 Task: Search one way flight ticket for 4 adults, 2 children, 2 infants in seat and 1 infant on lap in premium economy from Brownsville: Brownsville/south Padre Island International Airport to Evansville: Evansville Regional Airport on 8-3-2023. Number of bags: 1 carry on bag. Price is upto 99000. Outbound departure time preference is 17:30.
Action: Mouse moved to (287, 114)
Screenshot: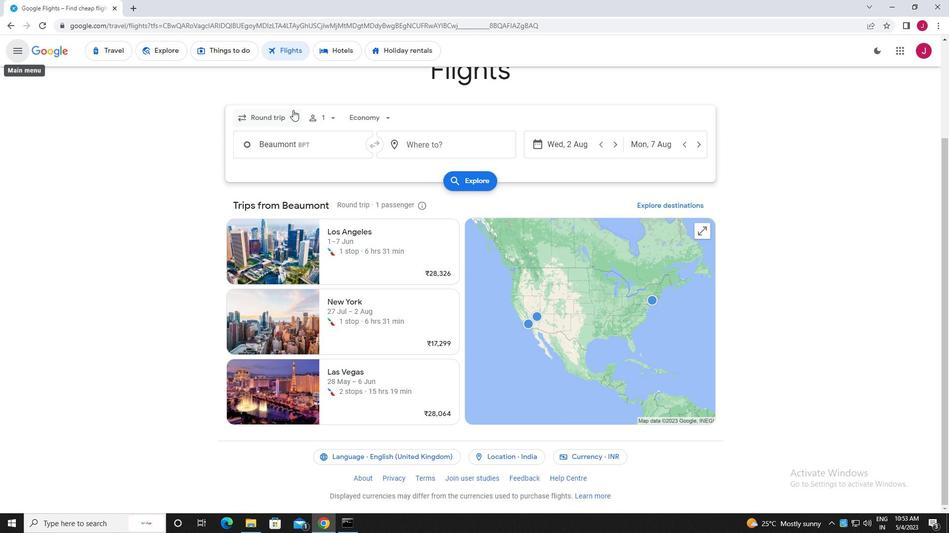
Action: Mouse pressed left at (287, 114)
Screenshot: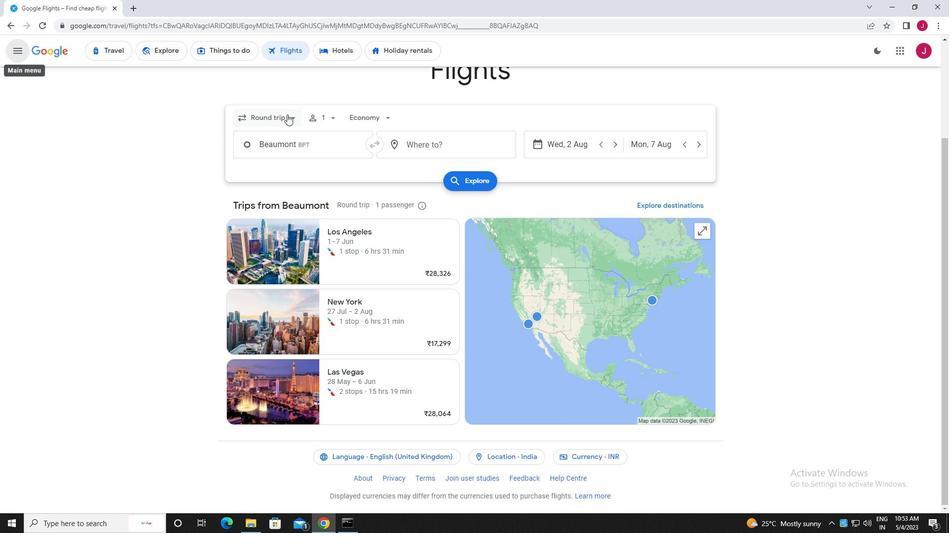 
Action: Mouse moved to (287, 162)
Screenshot: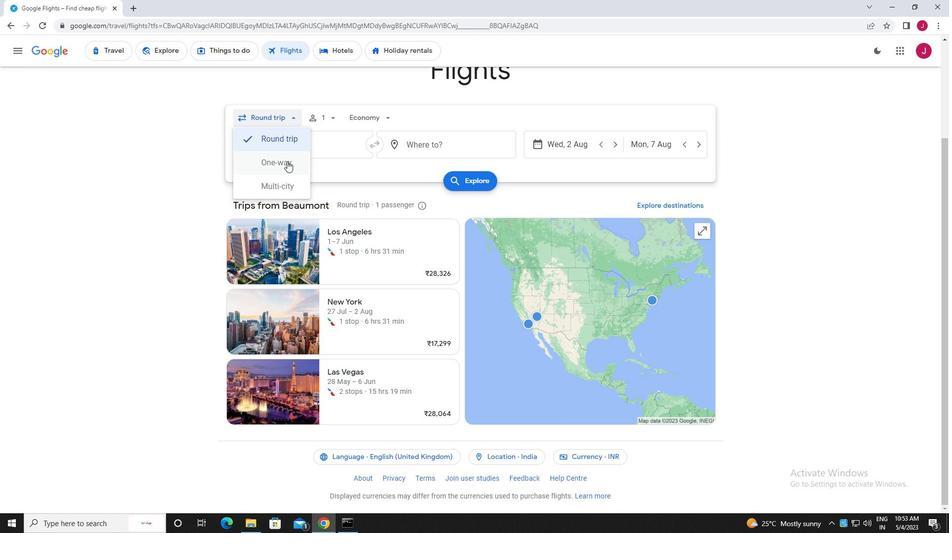 
Action: Mouse pressed left at (287, 162)
Screenshot: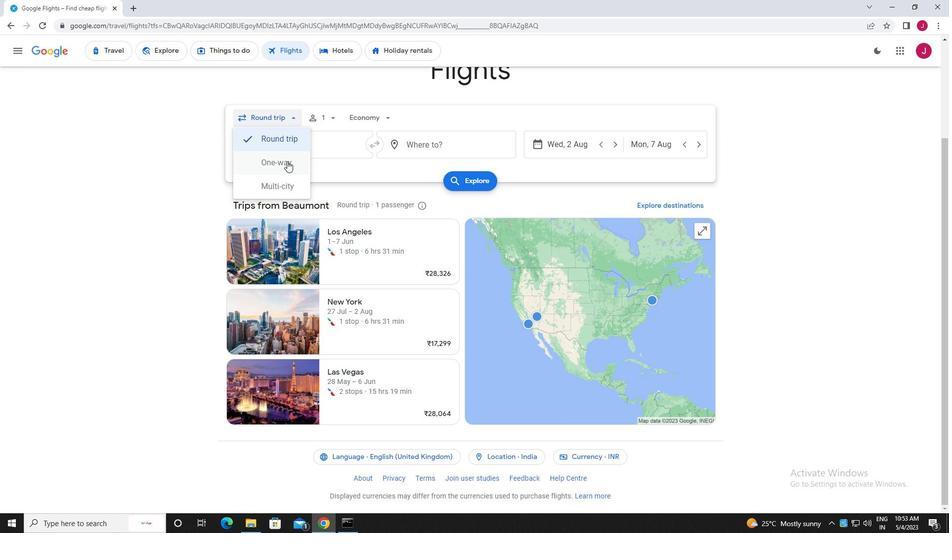 
Action: Mouse moved to (330, 118)
Screenshot: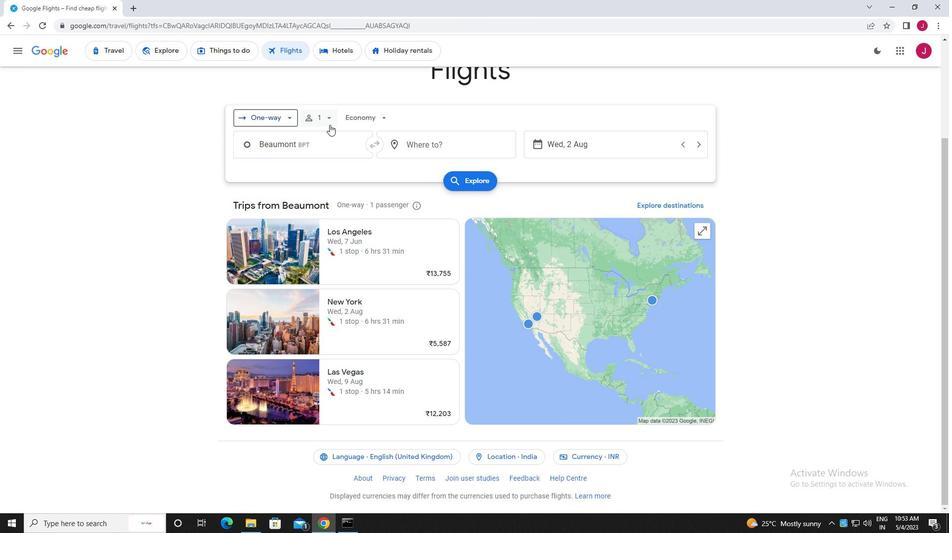 
Action: Mouse pressed left at (330, 118)
Screenshot: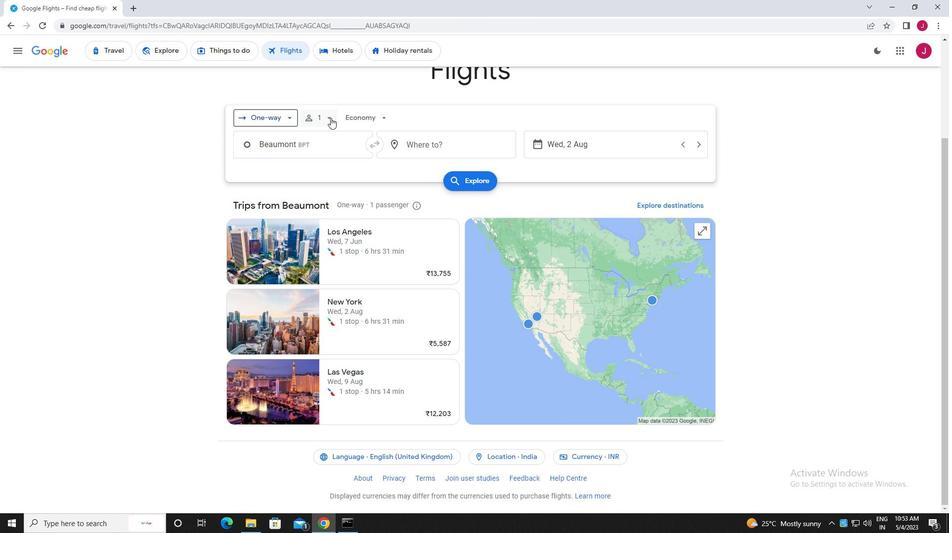 
Action: Mouse moved to (402, 144)
Screenshot: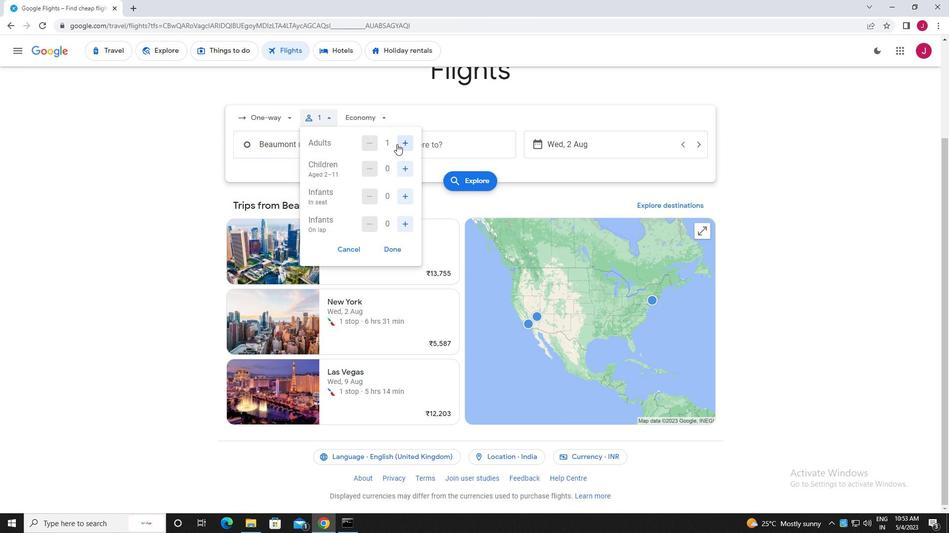 
Action: Mouse pressed left at (402, 144)
Screenshot: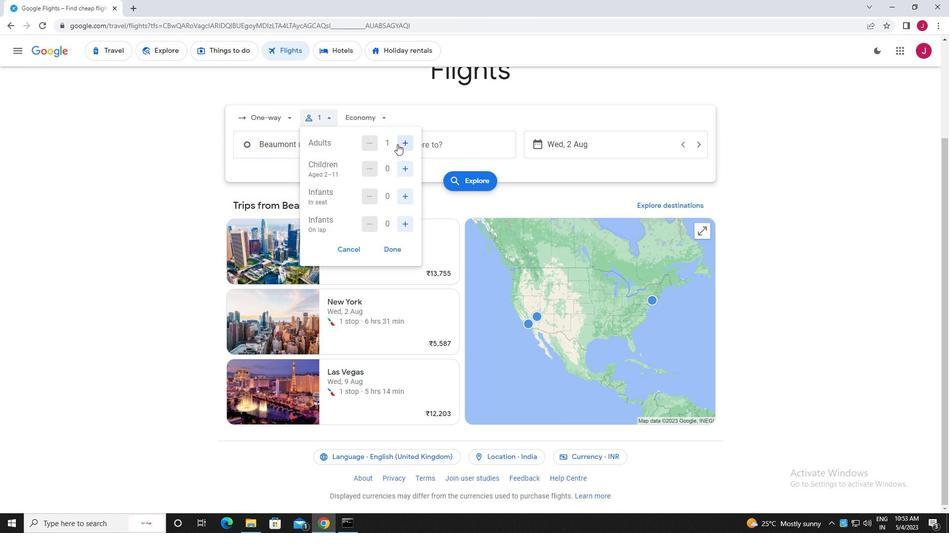 
Action: Mouse moved to (402, 144)
Screenshot: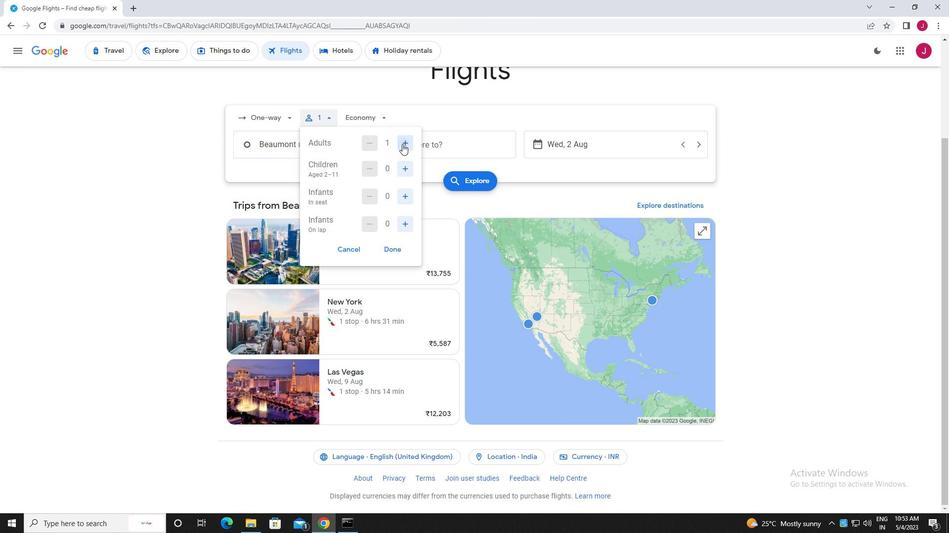 
Action: Mouse pressed left at (402, 144)
Screenshot: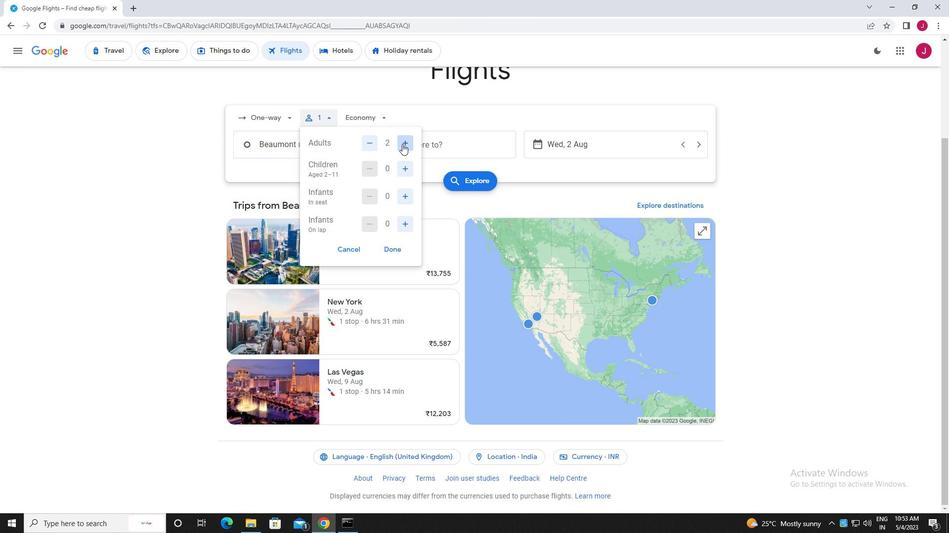 
Action: Mouse pressed left at (402, 144)
Screenshot: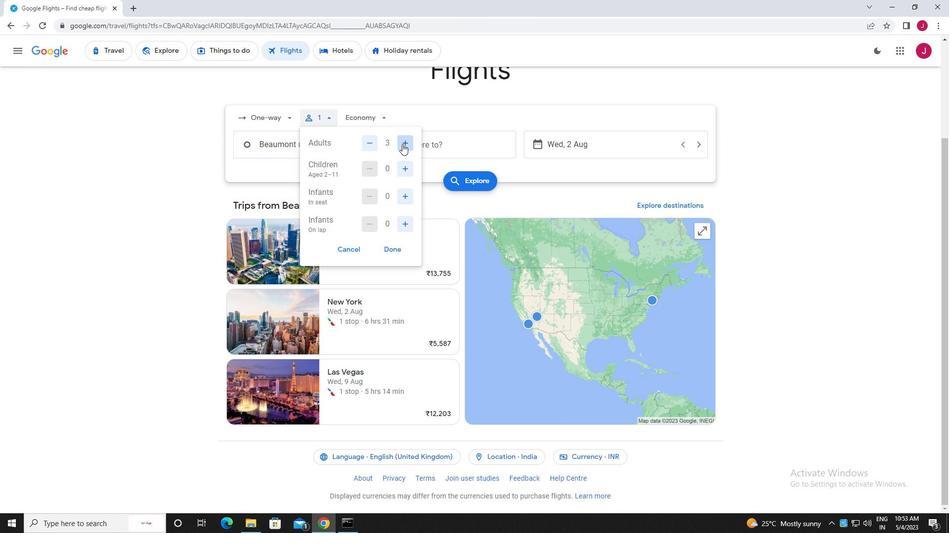 
Action: Mouse moved to (408, 171)
Screenshot: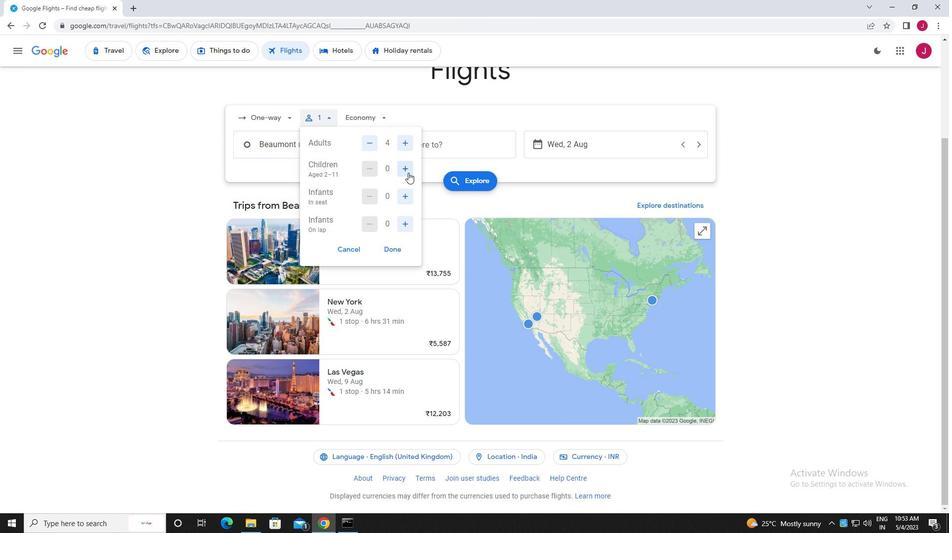 
Action: Mouse pressed left at (408, 171)
Screenshot: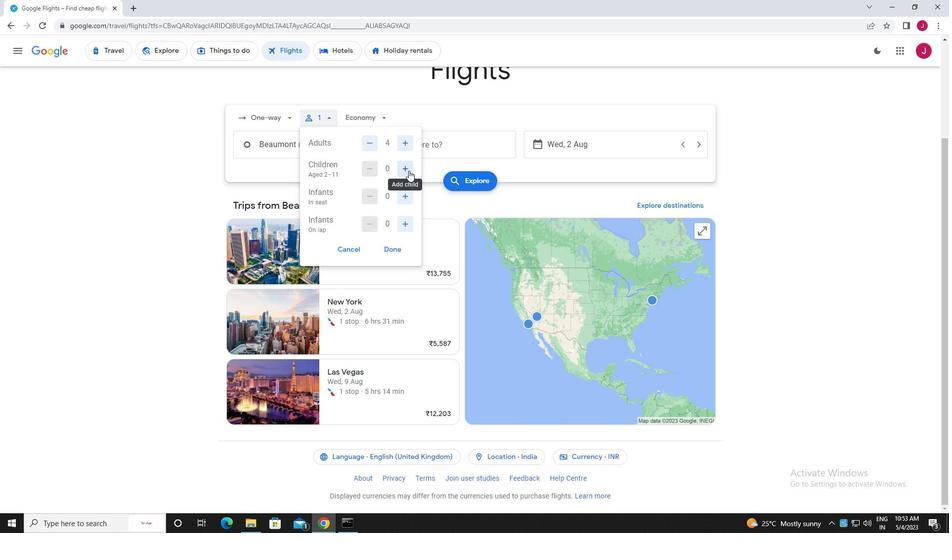 
Action: Mouse pressed left at (408, 171)
Screenshot: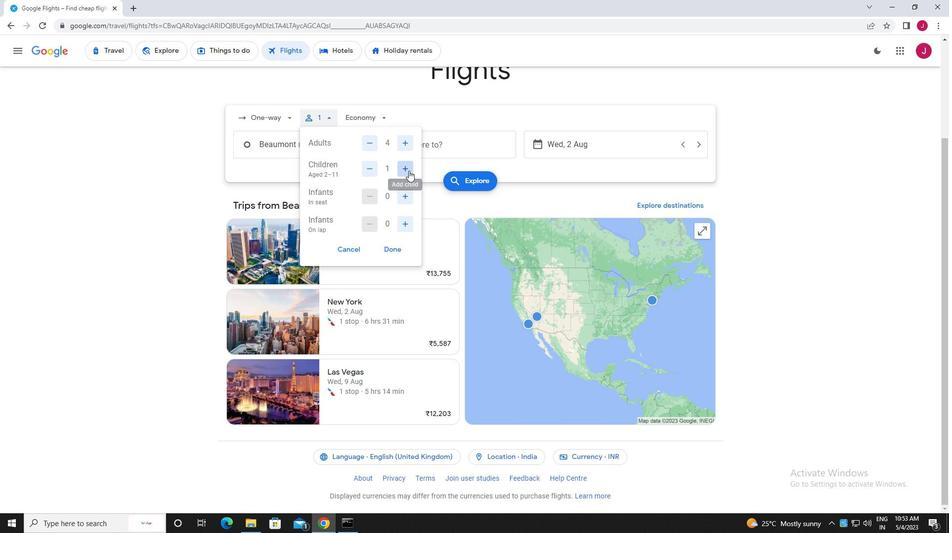 
Action: Mouse moved to (406, 197)
Screenshot: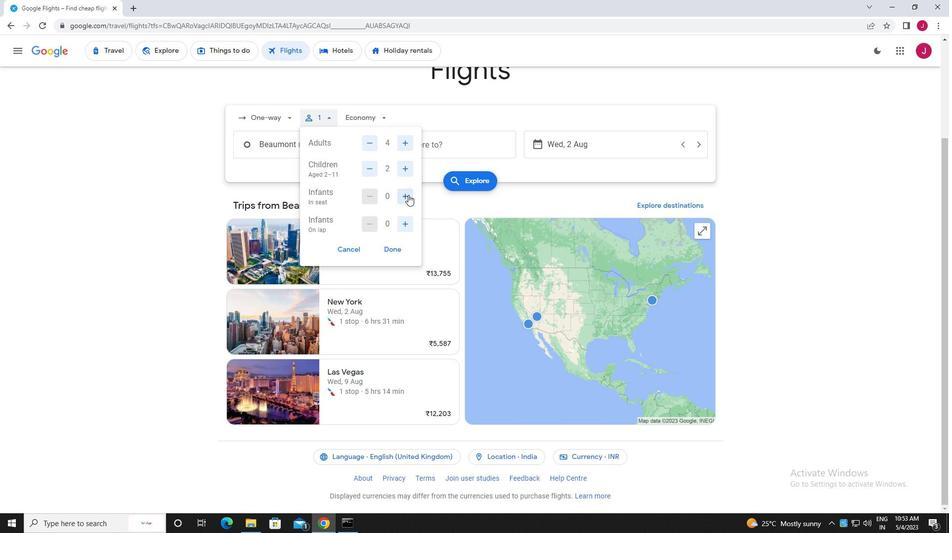 
Action: Mouse pressed left at (406, 197)
Screenshot: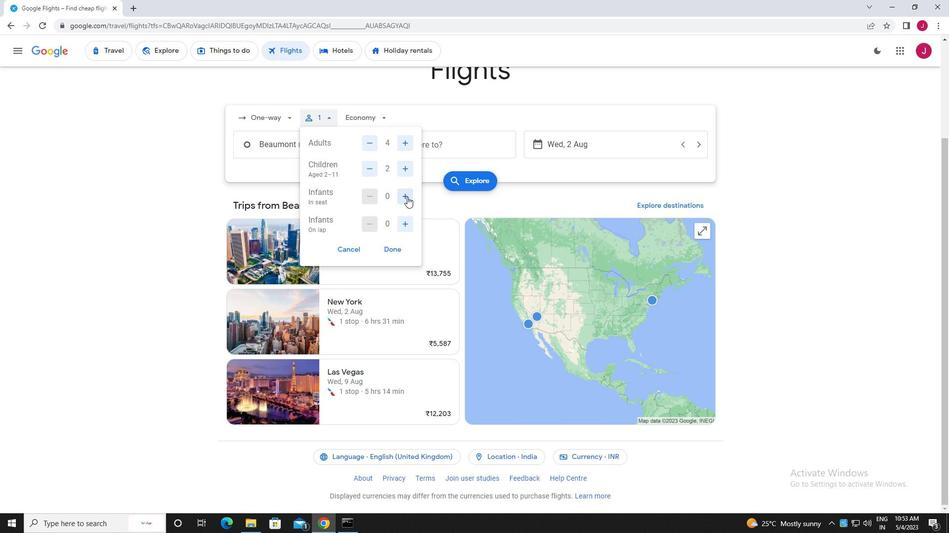 
Action: Mouse pressed left at (406, 197)
Screenshot: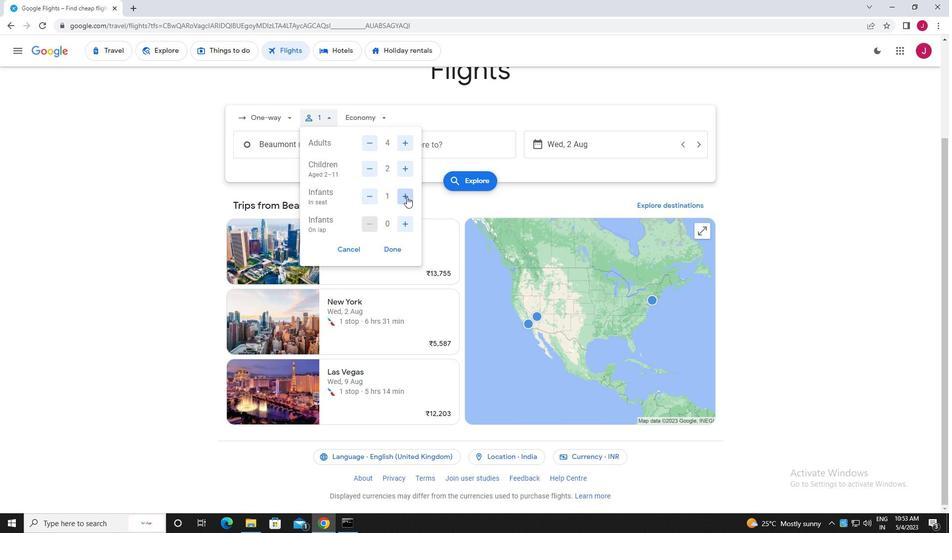 
Action: Mouse moved to (405, 226)
Screenshot: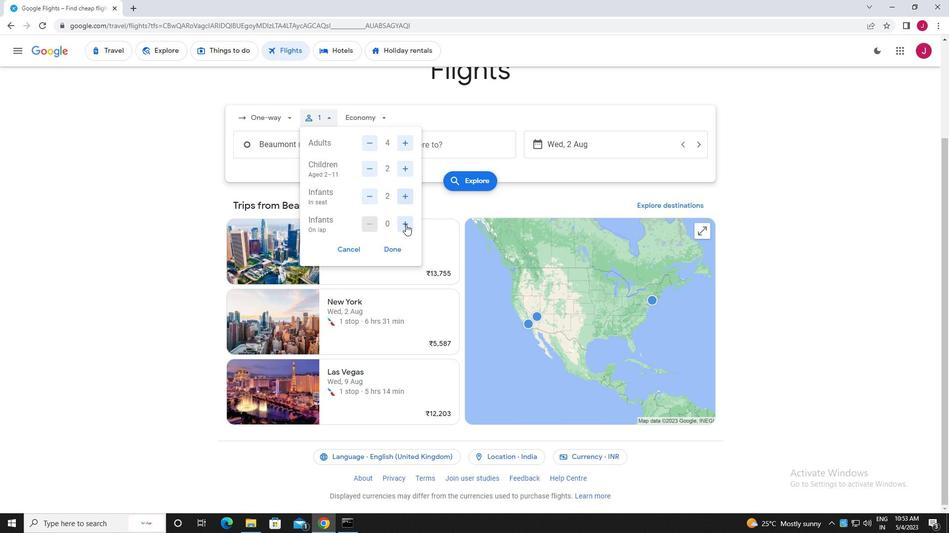 
Action: Mouse pressed left at (405, 226)
Screenshot: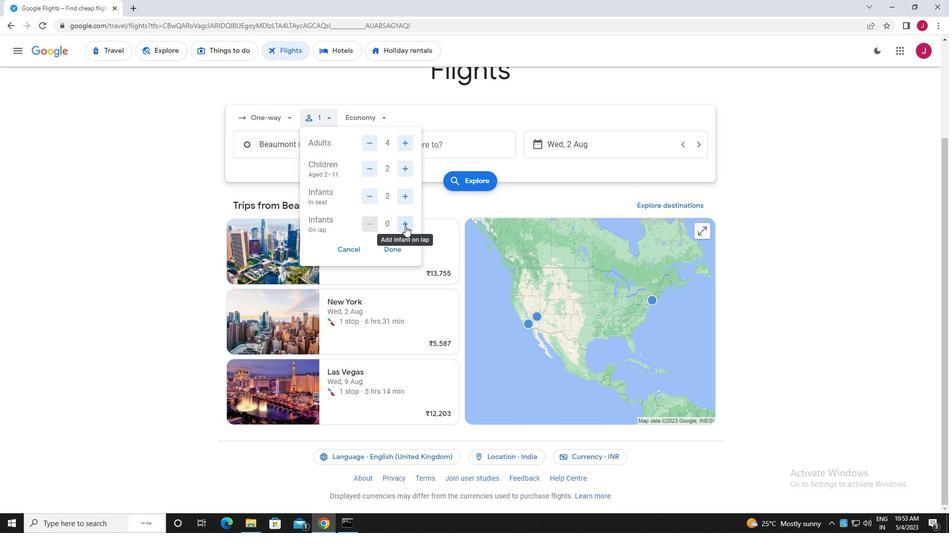
Action: Mouse moved to (391, 248)
Screenshot: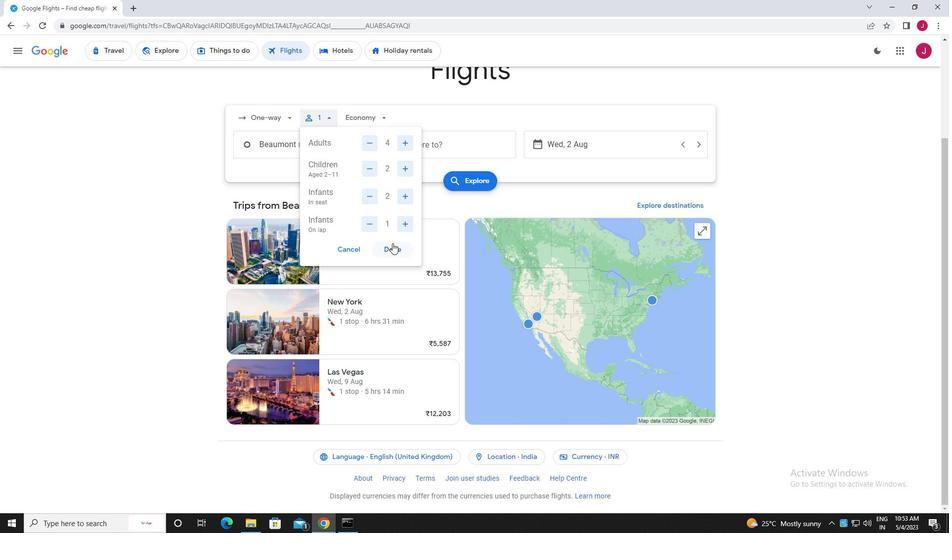 
Action: Mouse pressed left at (391, 248)
Screenshot: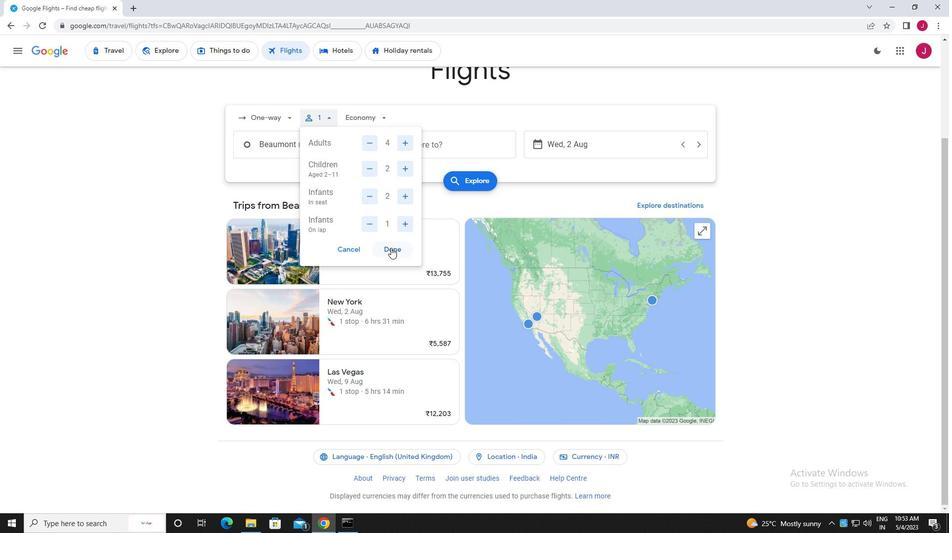 
Action: Mouse moved to (375, 118)
Screenshot: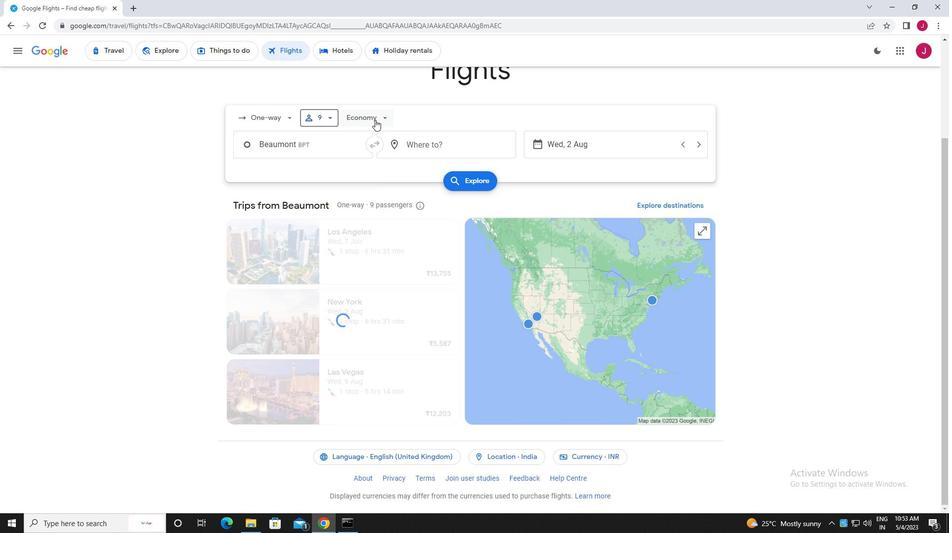 
Action: Mouse pressed left at (375, 118)
Screenshot: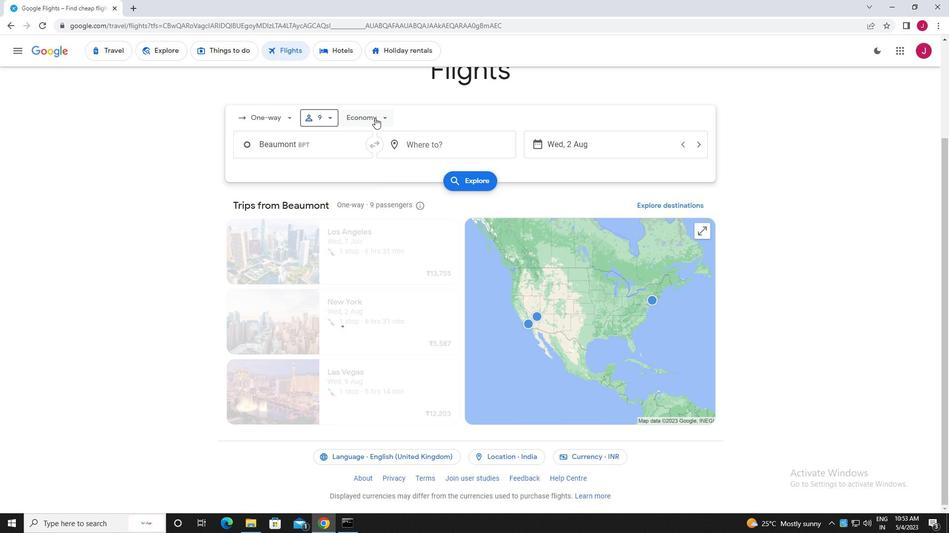 
Action: Mouse moved to (389, 161)
Screenshot: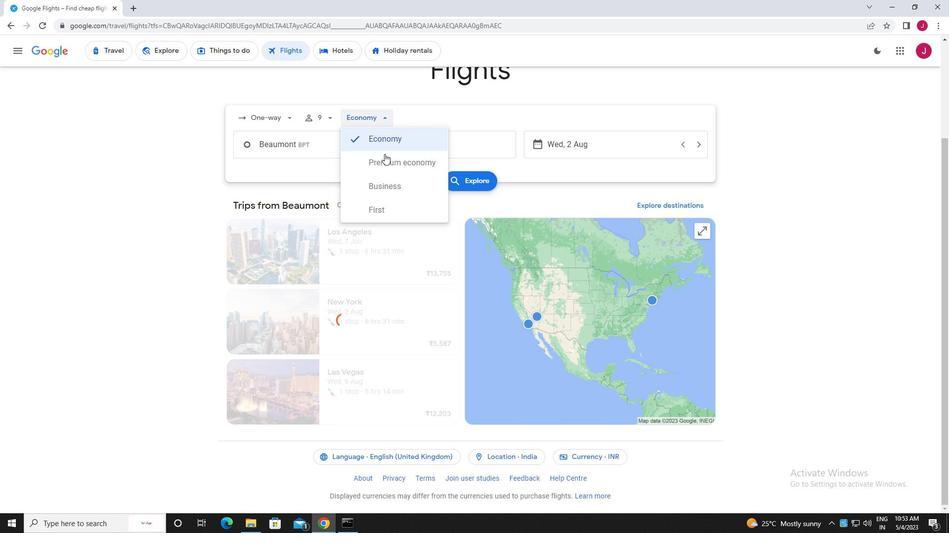 
Action: Mouse pressed left at (389, 161)
Screenshot: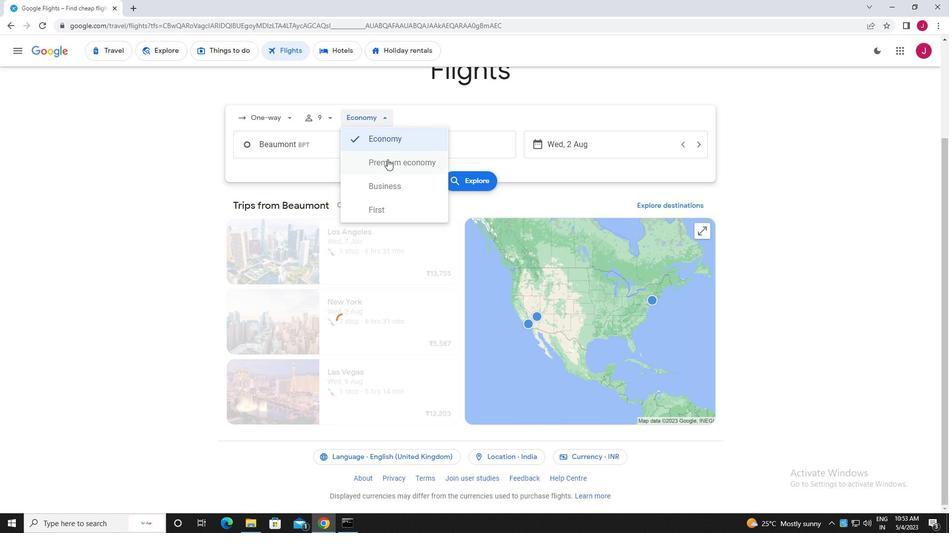 
Action: Mouse moved to (329, 138)
Screenshot: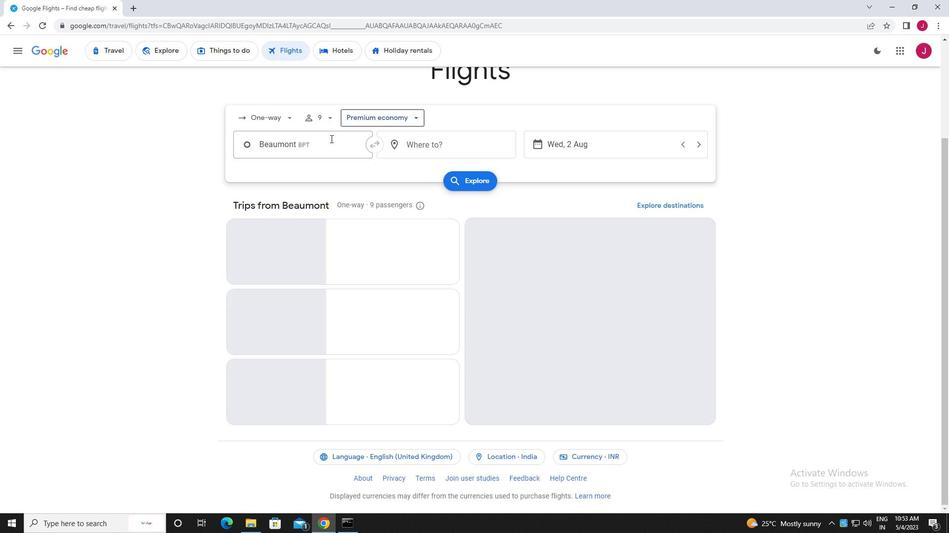 
Action: Mouse pressed left at (329, 138)
Screenshot: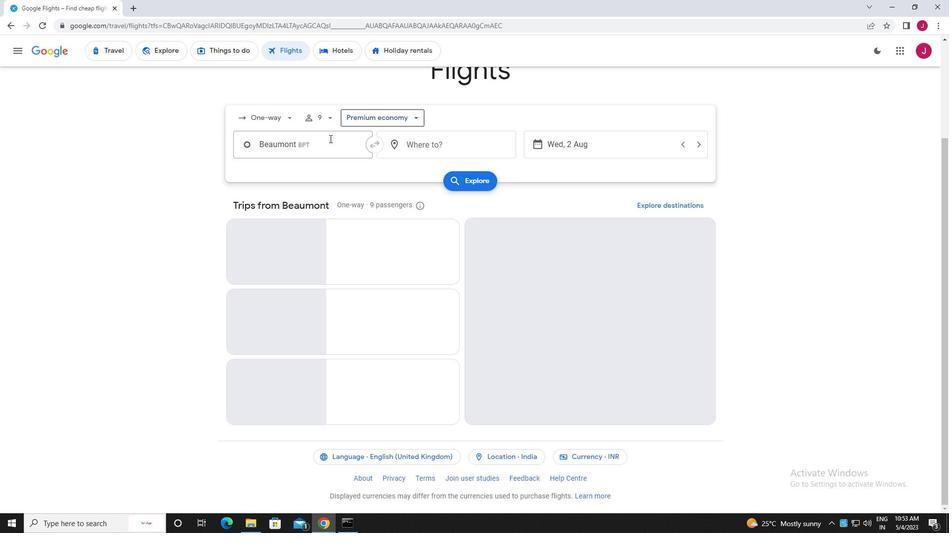 
Action: Mouse moved to (329, 135)
Screenshot: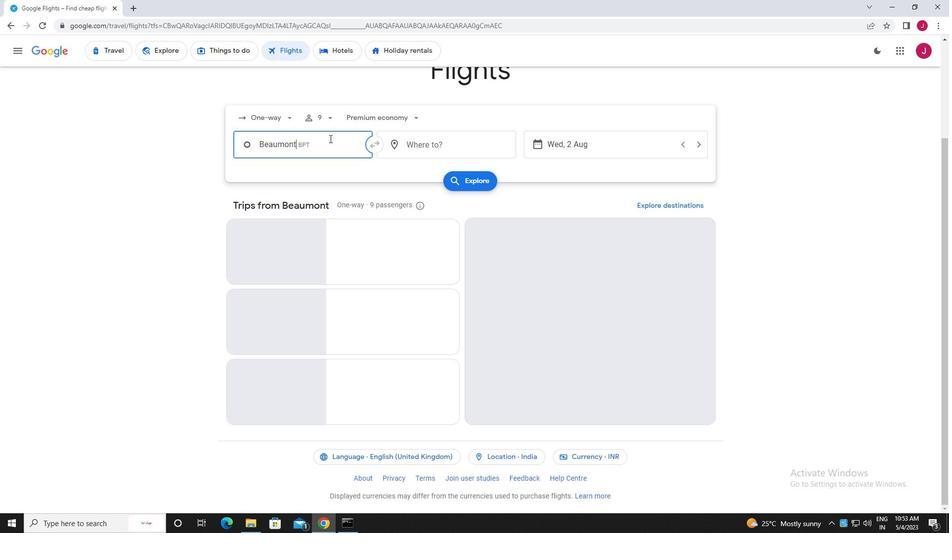 
Action: Key pressed brownsville
Screenshot: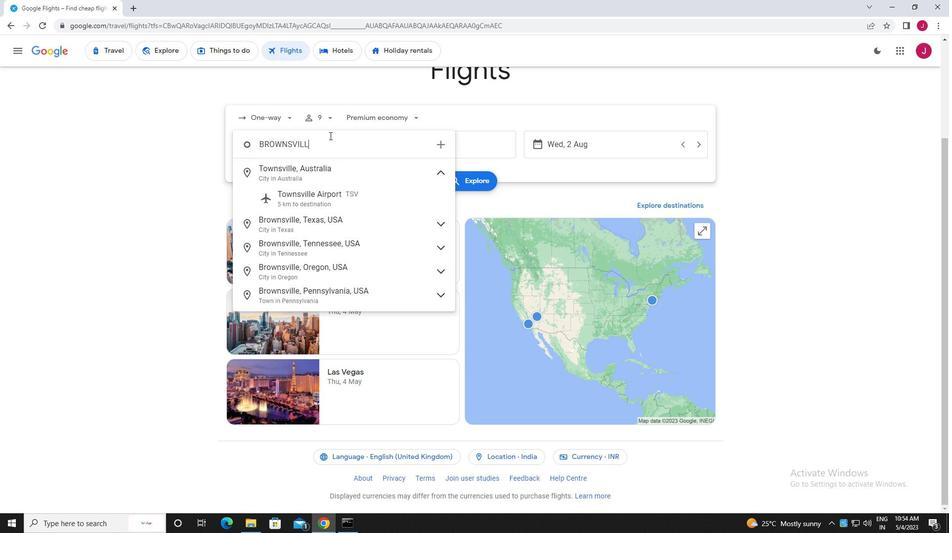 
Action: Mouse moved to (329, 135)
Screenshot: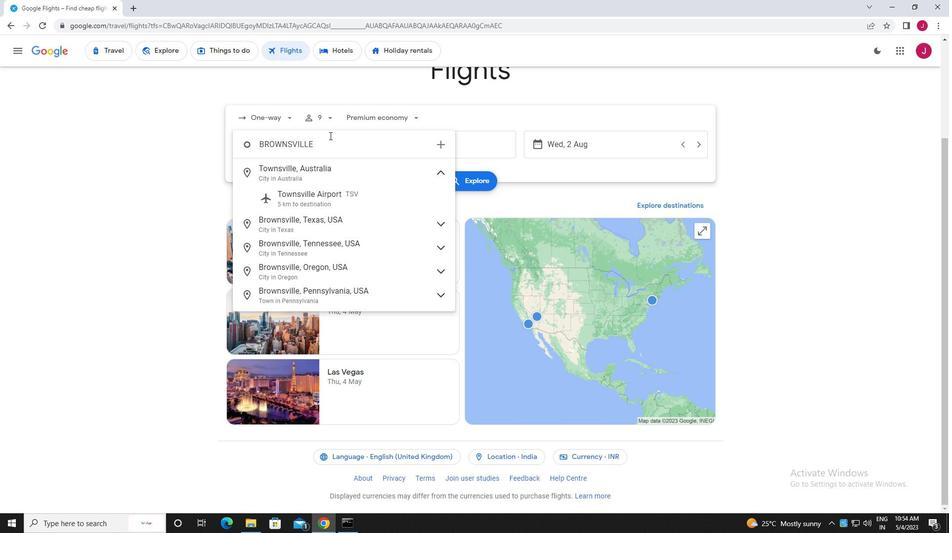 
Action: Key pressed <Key.space>sout
Screenshot: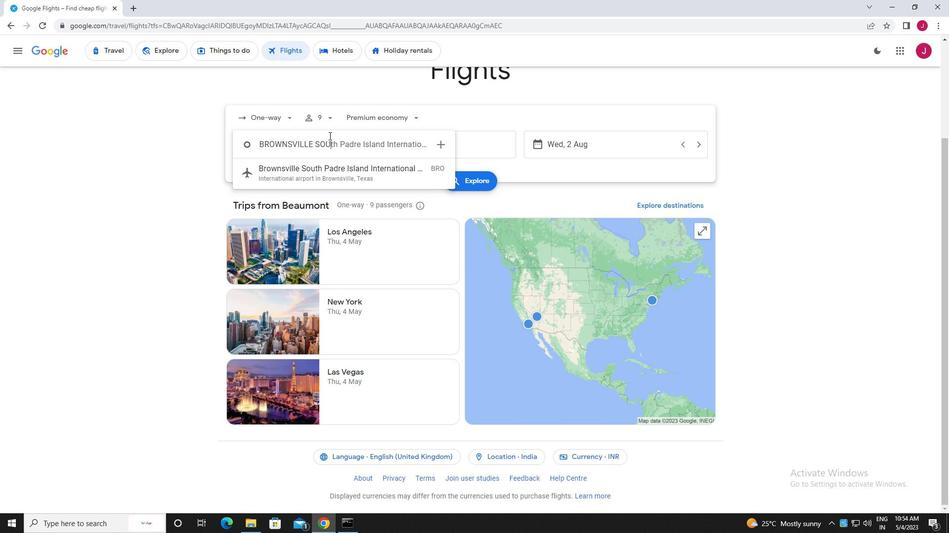 
Action: Mouse moved to (357, 168)
Screenshot: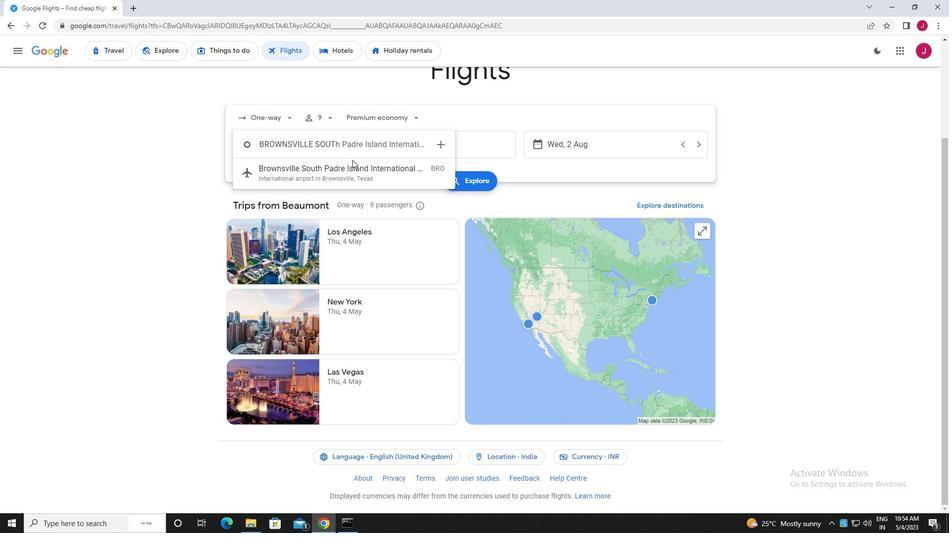
Action: Mouse pressed left at (357, 168)
Screenshot: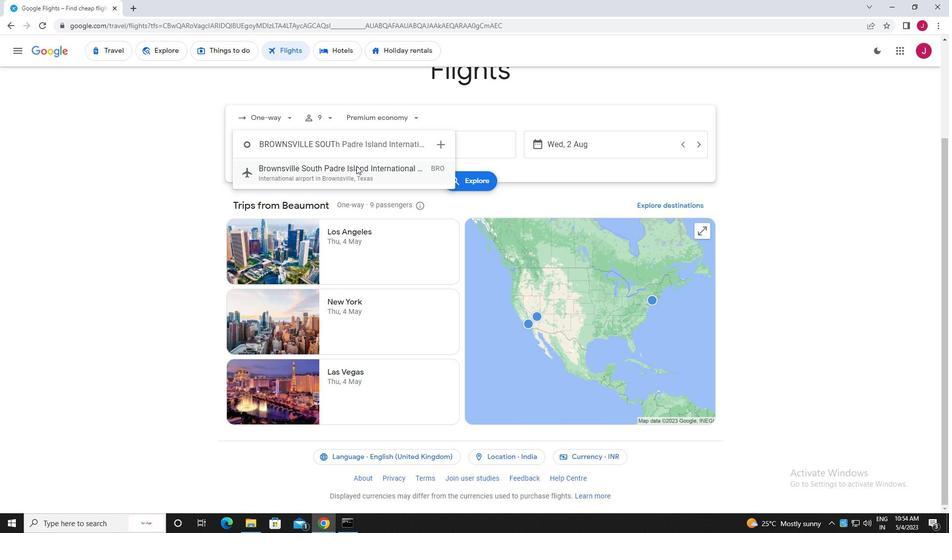 
Action: Mouse moved to (454, 145)
Screenshot: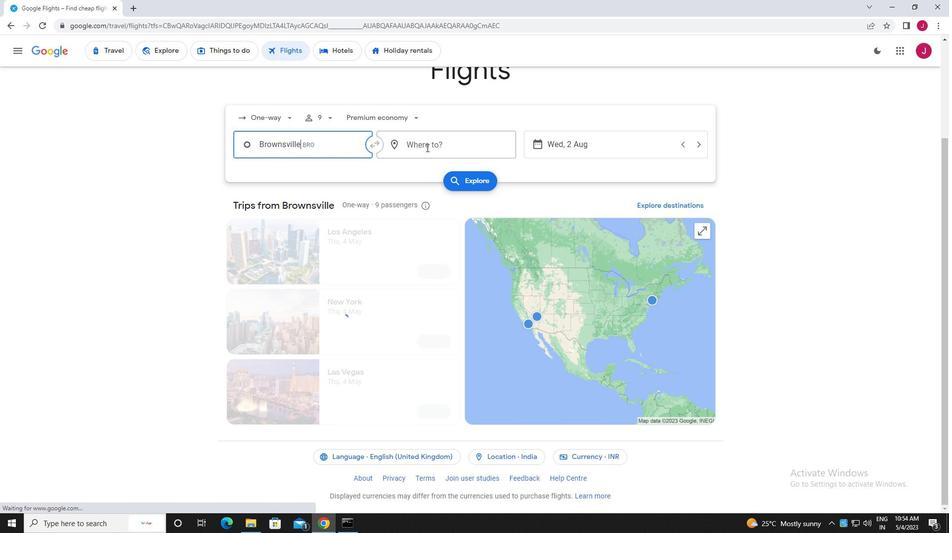 
Action: Mouse pressed left at (454, 145)
Screenshot: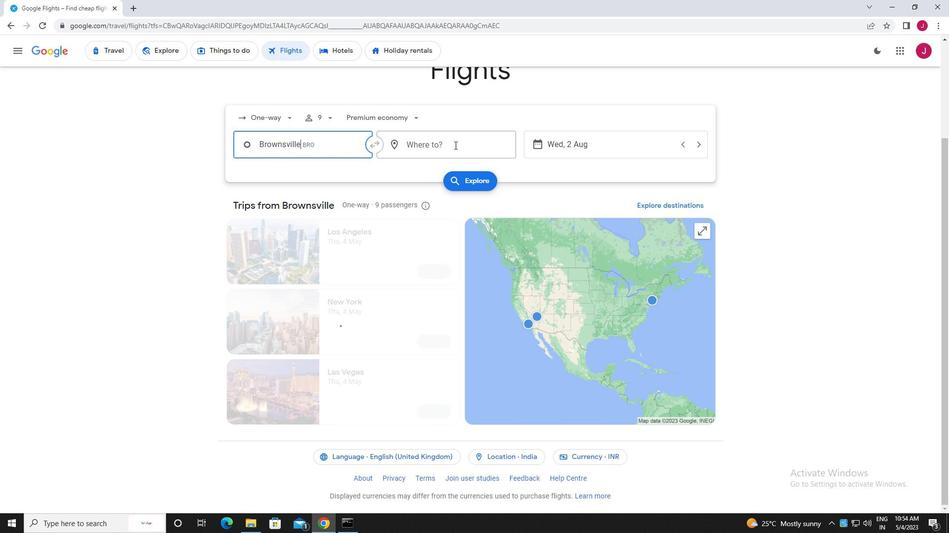 
Action: Mouse moved to (451, 146)
Screenshot: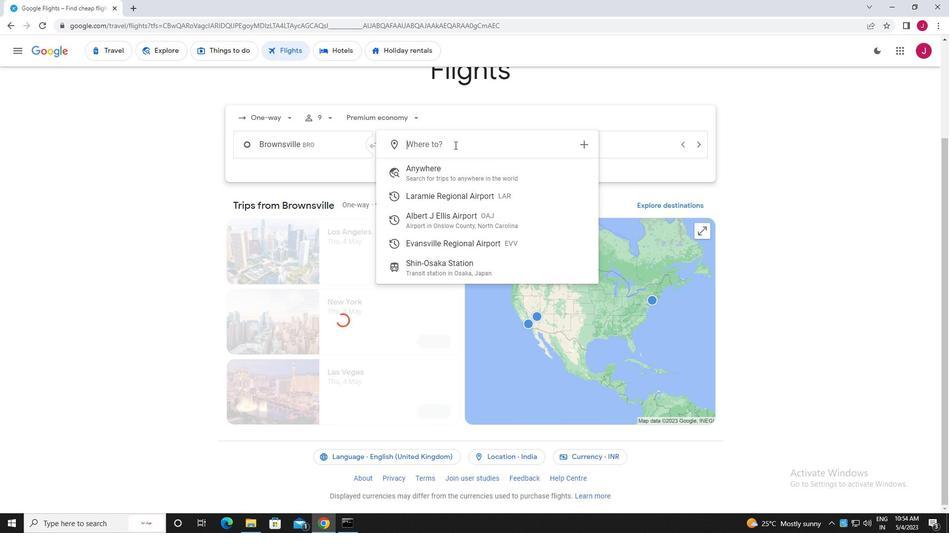 
Action: Key pressed evans
Screenshot: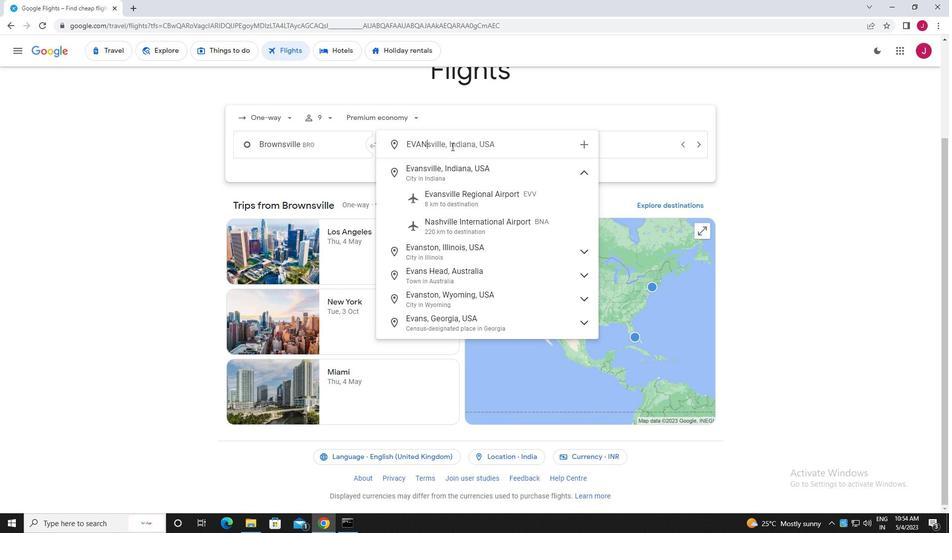 
Action: Mouse moved to (474, 194)
Screenshot: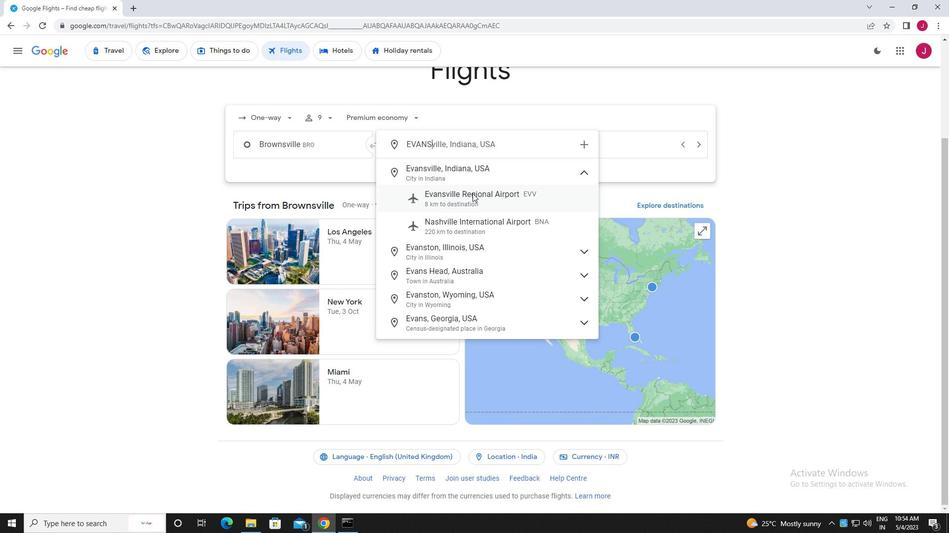 
Action: Mouse pressed left at (474, 194)
Screenshot: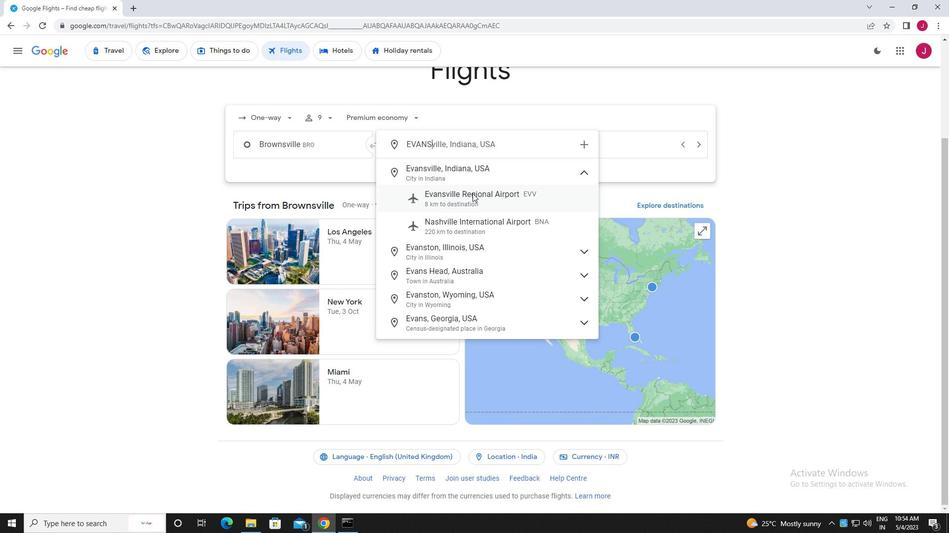 
Action: Mouse moved to (589, 145)
Screenshot: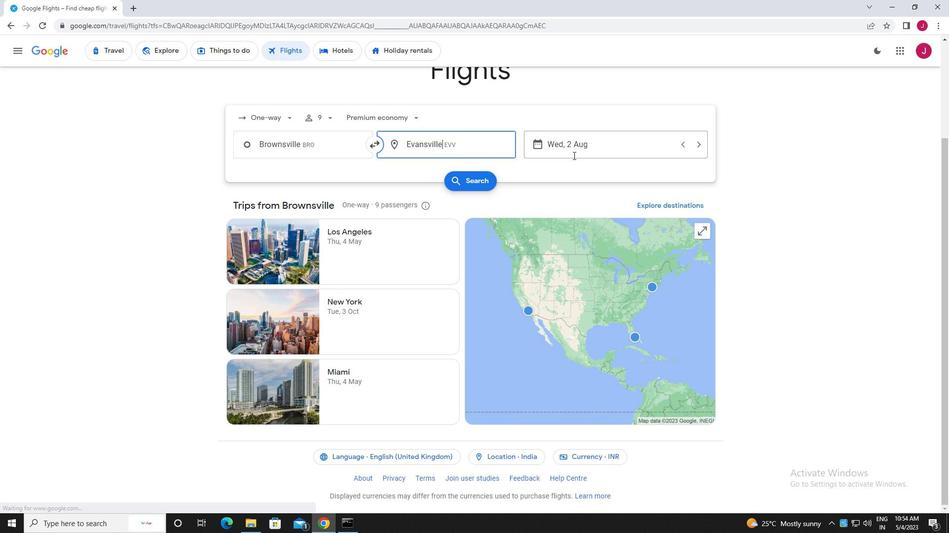 
Action: Mouse pressed left at (589, 145)
Screenshot: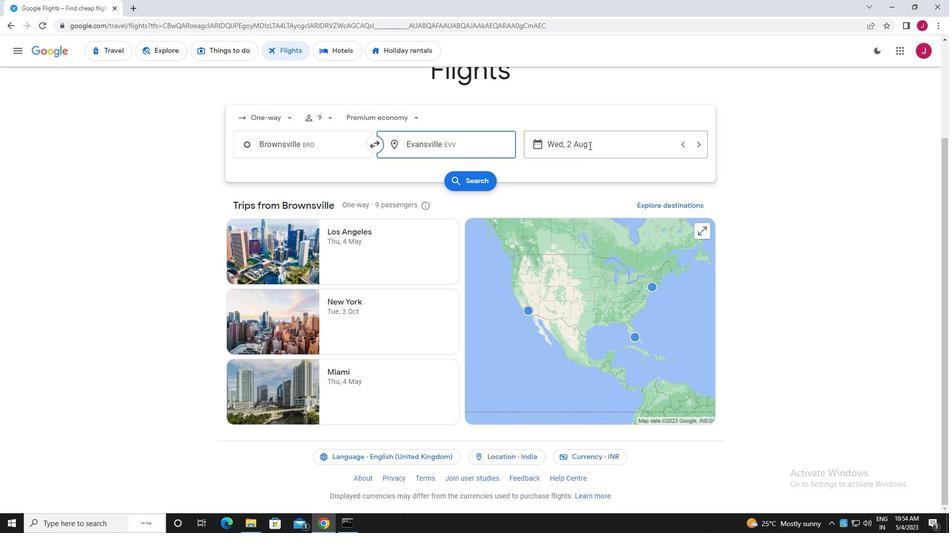
Action: Mouse moved to (449, 221)
Screenshot: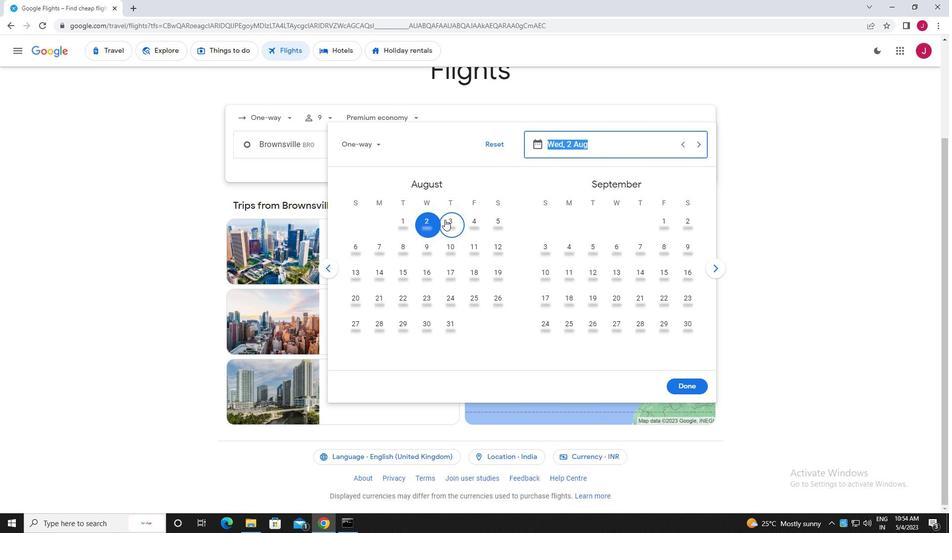 
Action: Mouse pressed left at (449, 221)
Screenshot: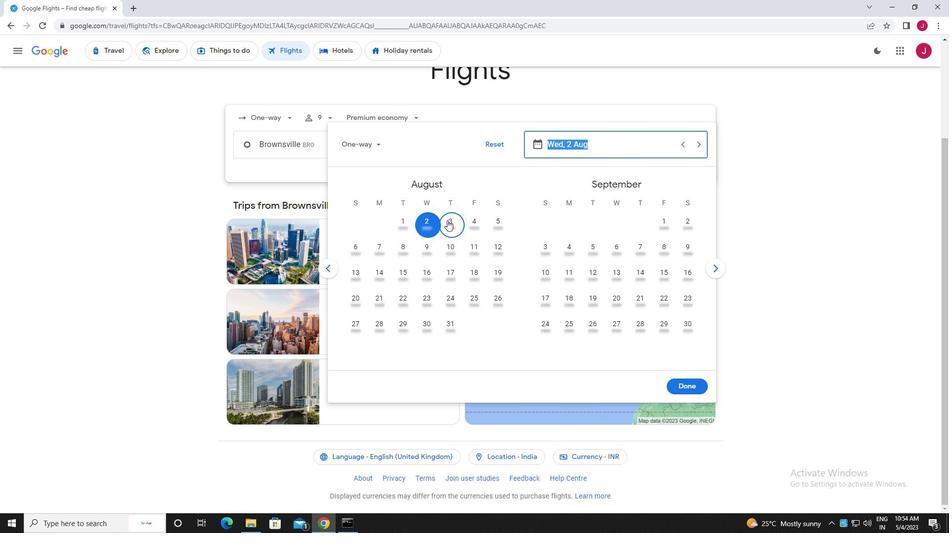 
Action: Mouse moved to (683, 385)
Screenshot: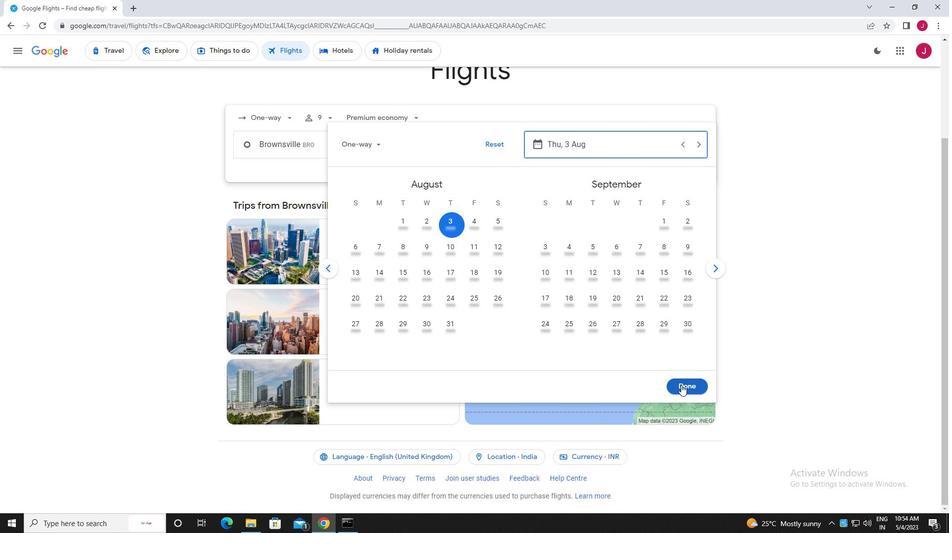 
Action: Mouse pressed left at (683, 385)
Screenshot: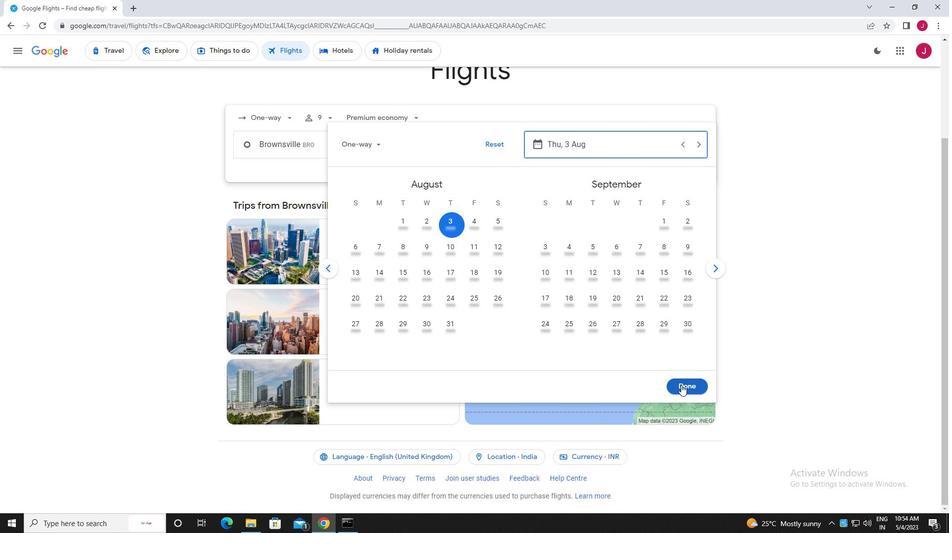 
Action: Mouse moved to (482, 182)
Screenshot: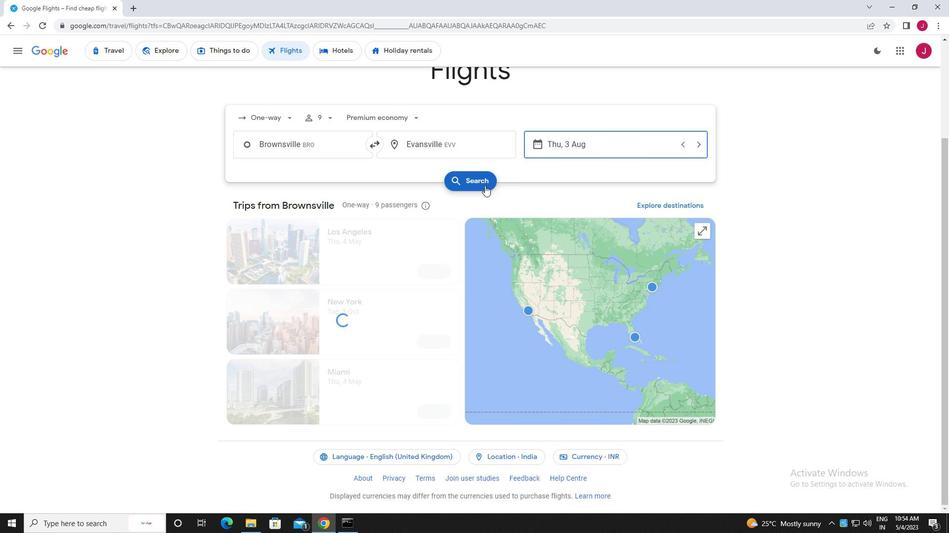 
Action: Mouse pressed left at (482, 182)
Screenshot: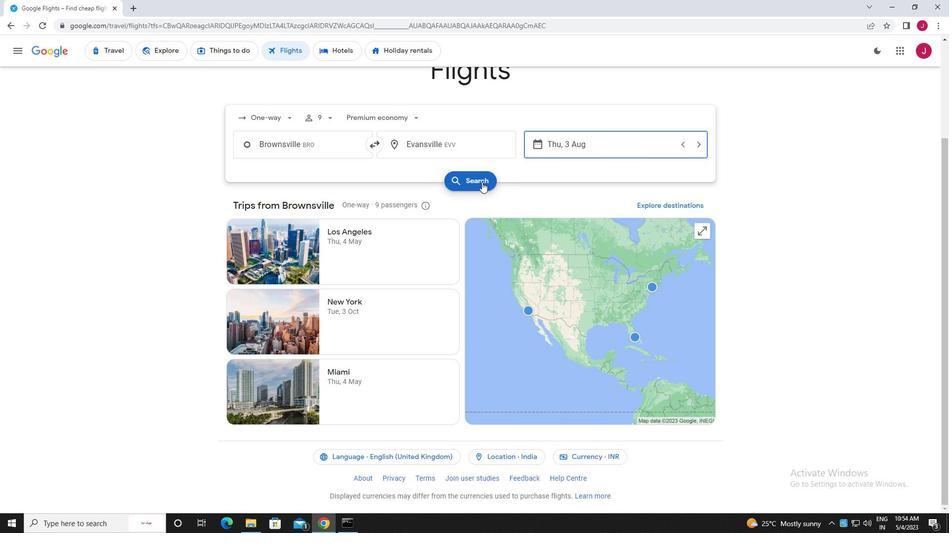 
Action: Mouse moved to (256, 142)
Screenshot: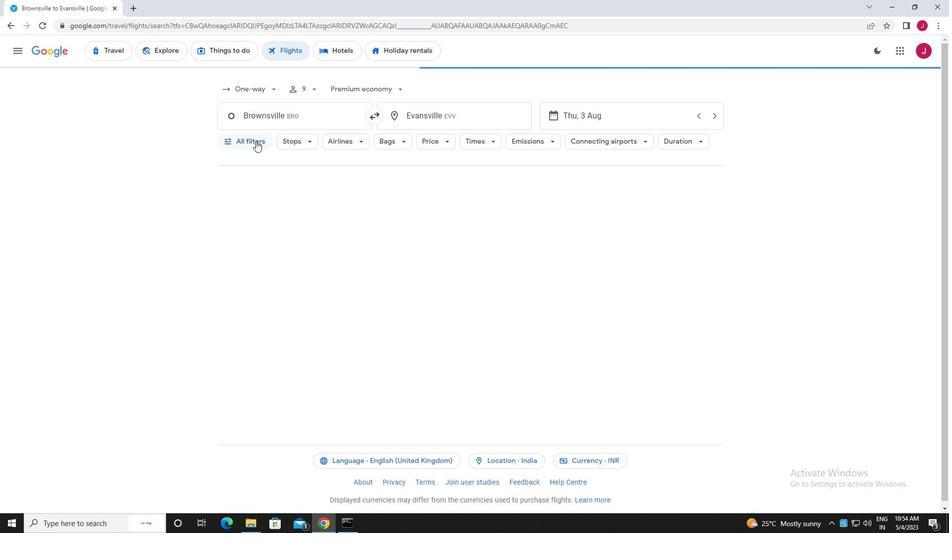
Action: Mouse pressed left at (256, 142)
Screenshot: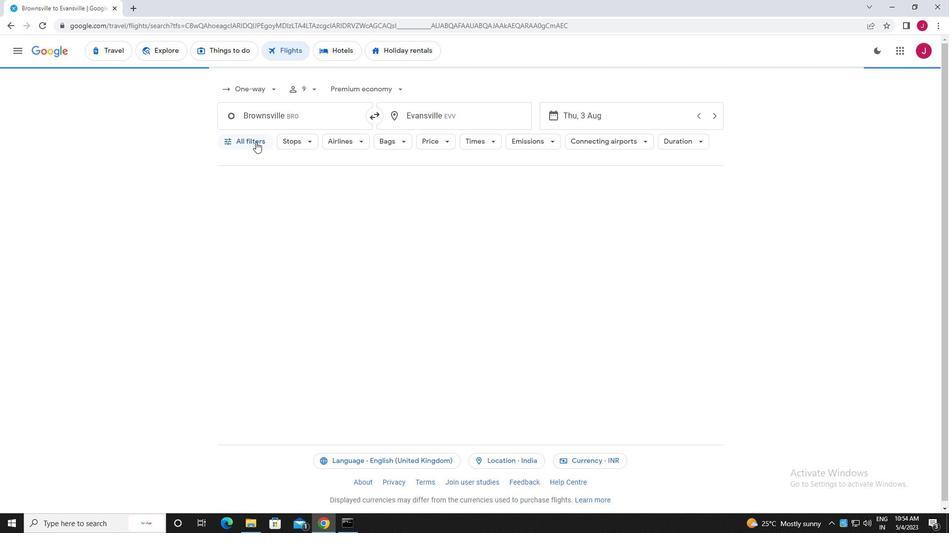 
Action: Mouse moved to (300, 209)
Screenshot: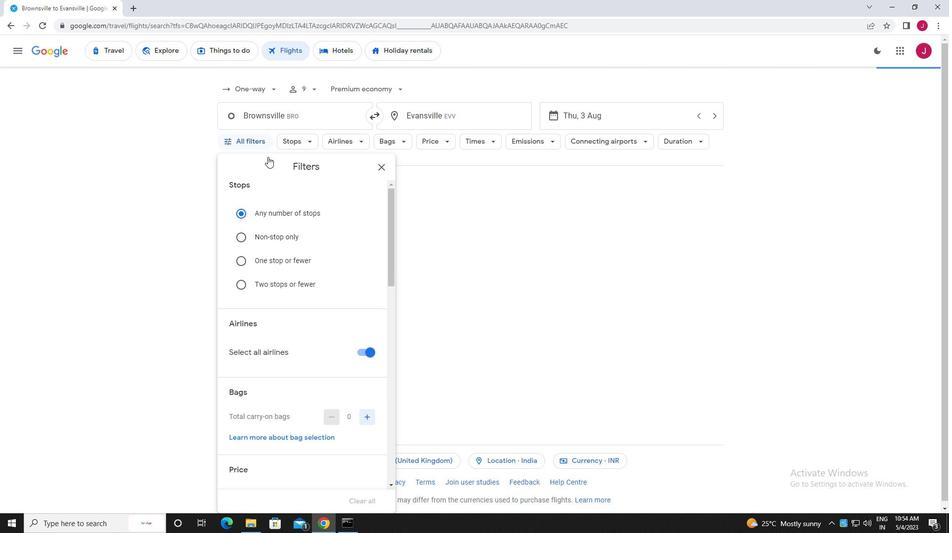 
Action: Mouse scrolled (300, 208) with delta (0, 0)
Screenshot: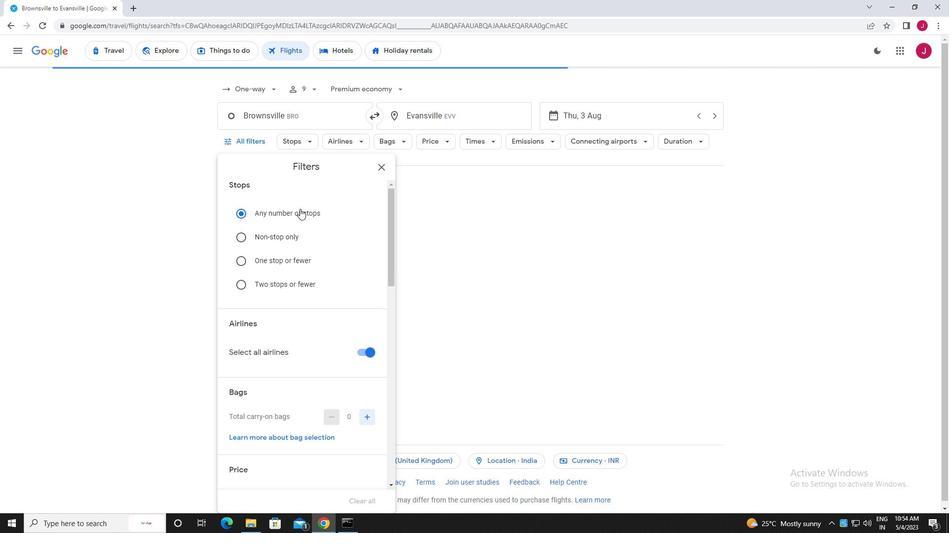 
Action: Mouse scrolled (300, 208) with delta (0, 0)
Screenshot: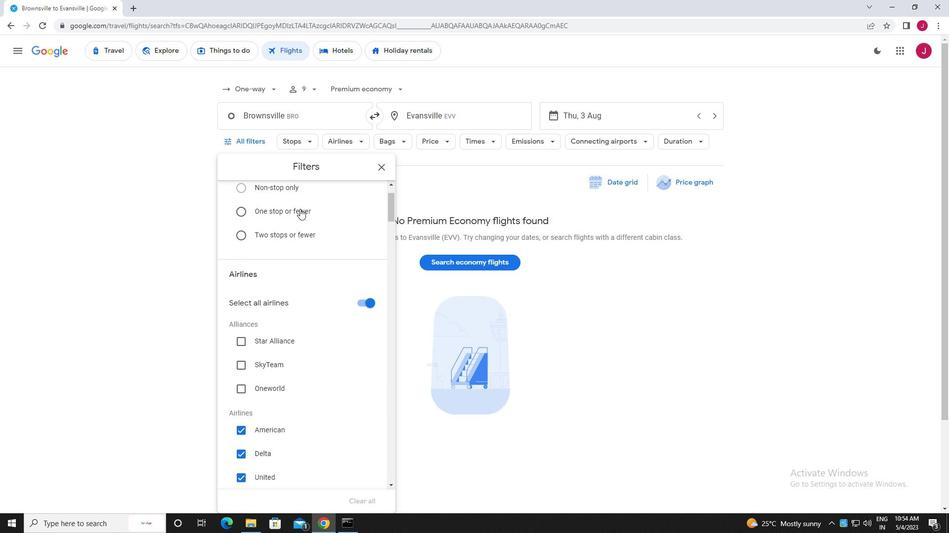 
Action: Mouse moved to (358, 250)
Screenshot: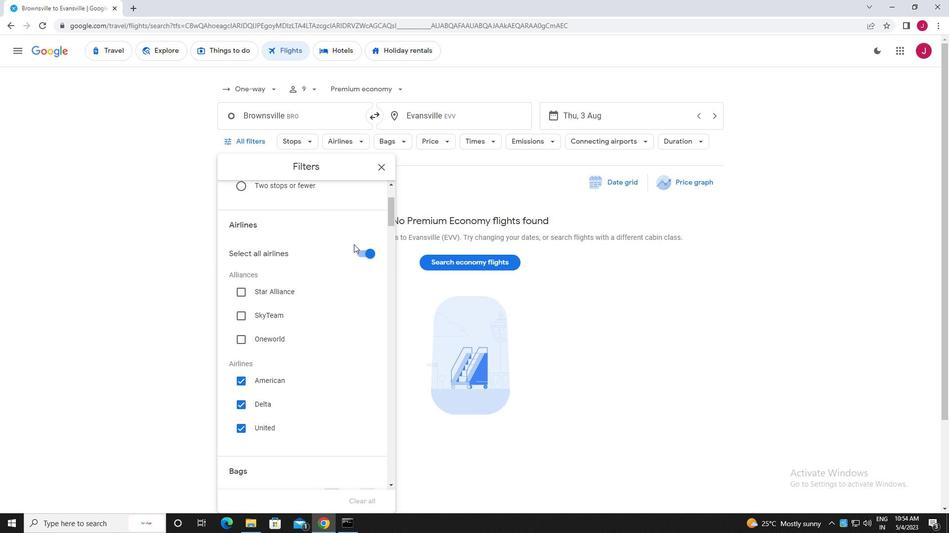 
Action: Mouse pressed left at (358, 250)
Screenshot: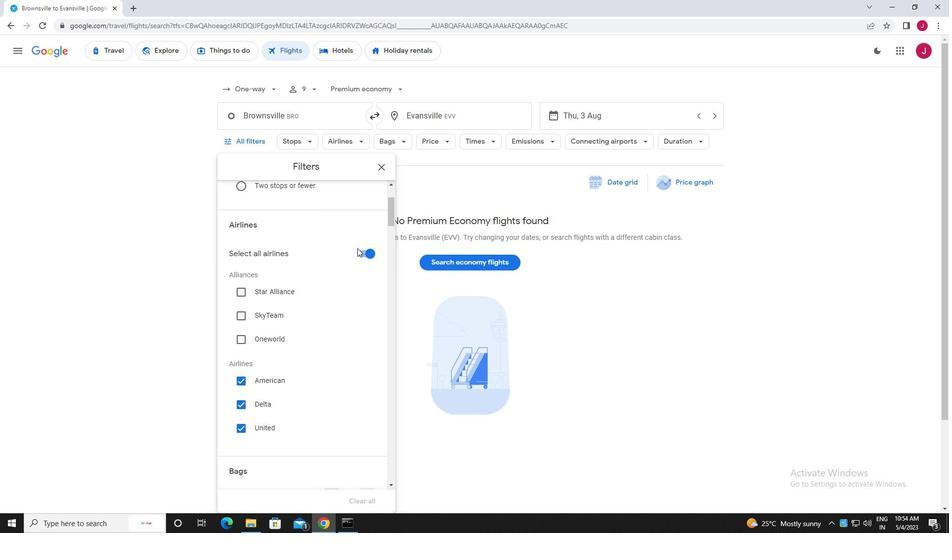 
Action: Mouse moved to (314, 236)
Screenshot: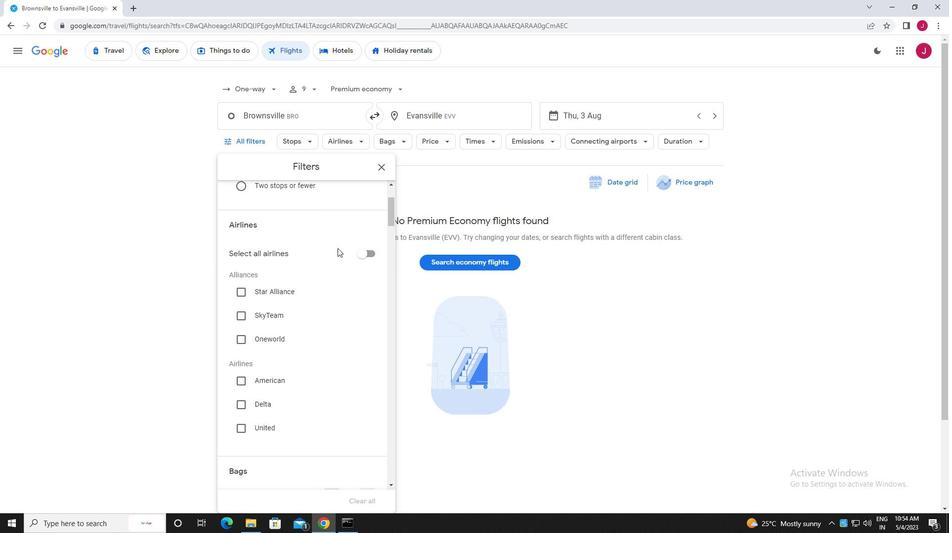 
Action: Mouse scrolled (314, 235) with delta (0, 0)
Screenshot: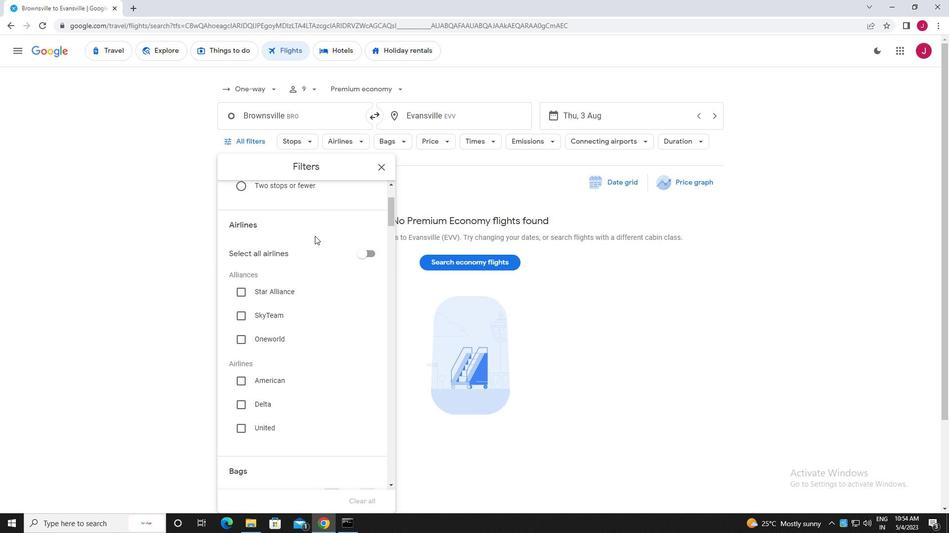 
Action: Mouse moved to (310, 229)
Screenshot: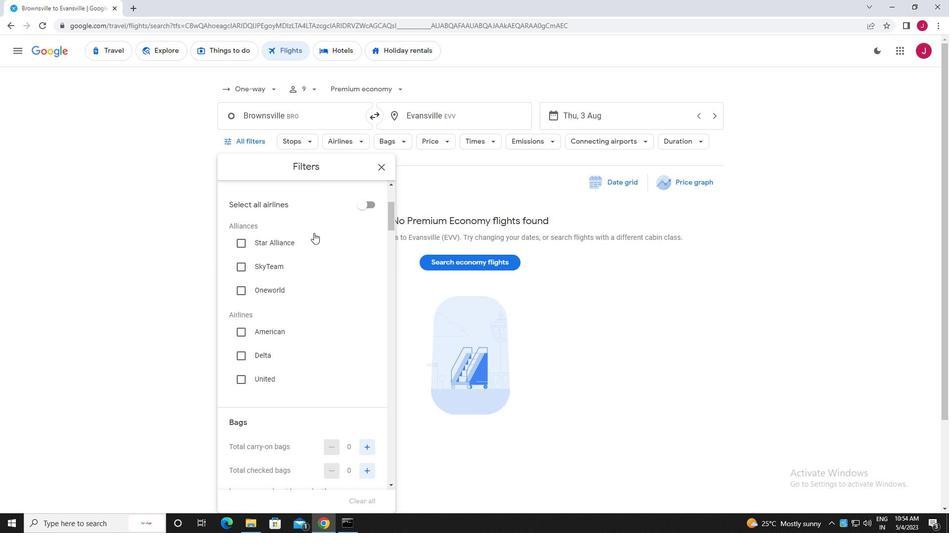 
Action: Mouse scrolled (310, 228) with delta (0, 0)
Screenshot: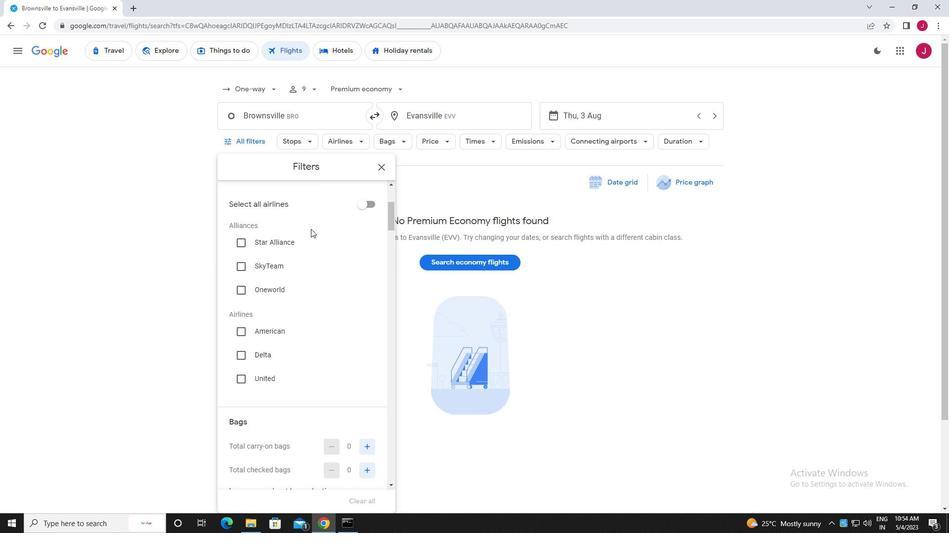 
Action: Mouse scrolled (310, 228) with delta (0, 0)
Screenshot: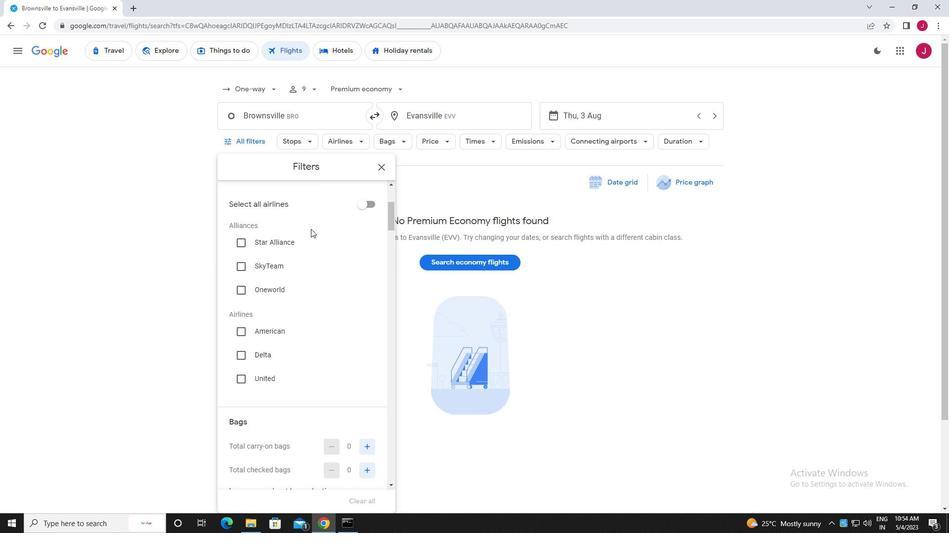 
Action: Mouse scrolled (310, 228) with delta (0, 0)
Screenshot: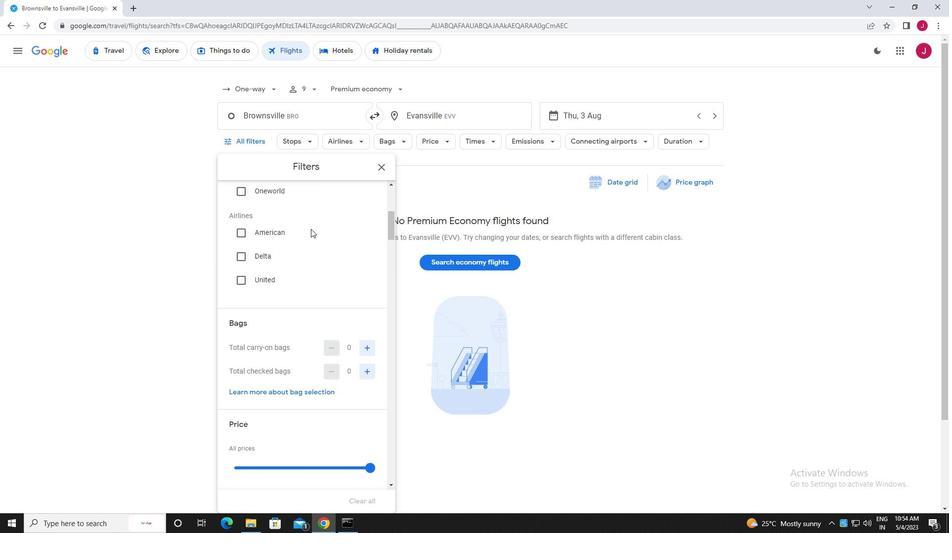
Action: Mouse scrolled (310, 228) with delta (0, 0)
Screenshot: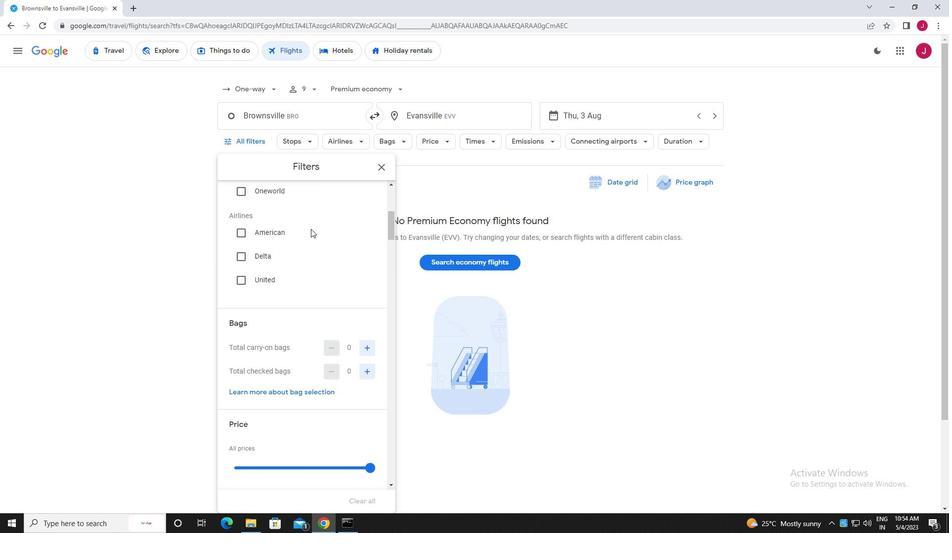 
Action: Mouse moved to (365, 251)
Screenshot: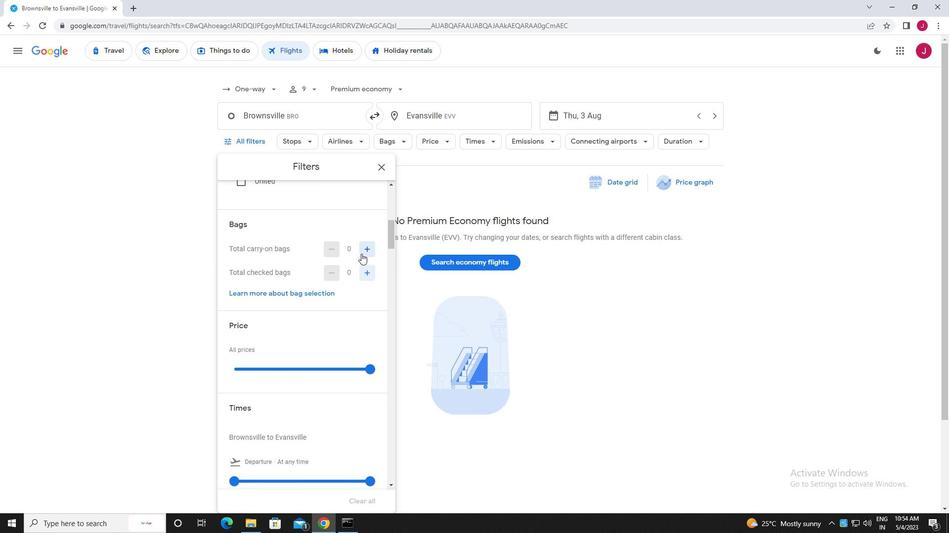
Action: Mouse pressed left at (365, 251)
Screenshot: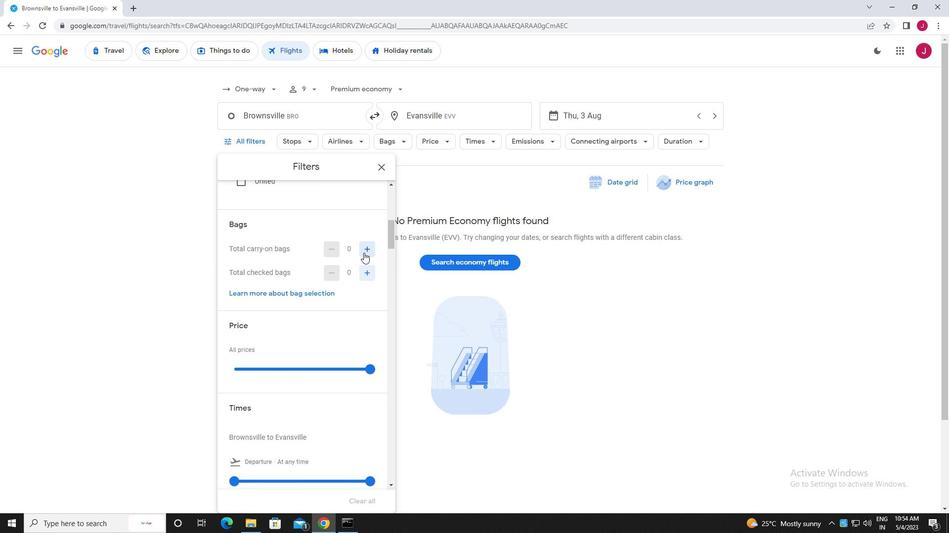 
Action: Mouse moved to (371, 368)
Screenshot: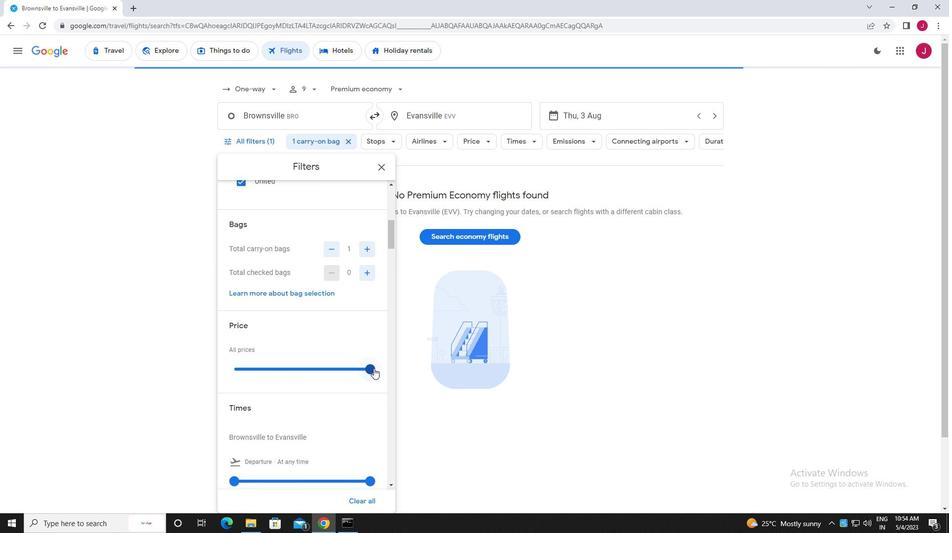 
Action: Mouse pressed left at (371, 368)
Screenshot: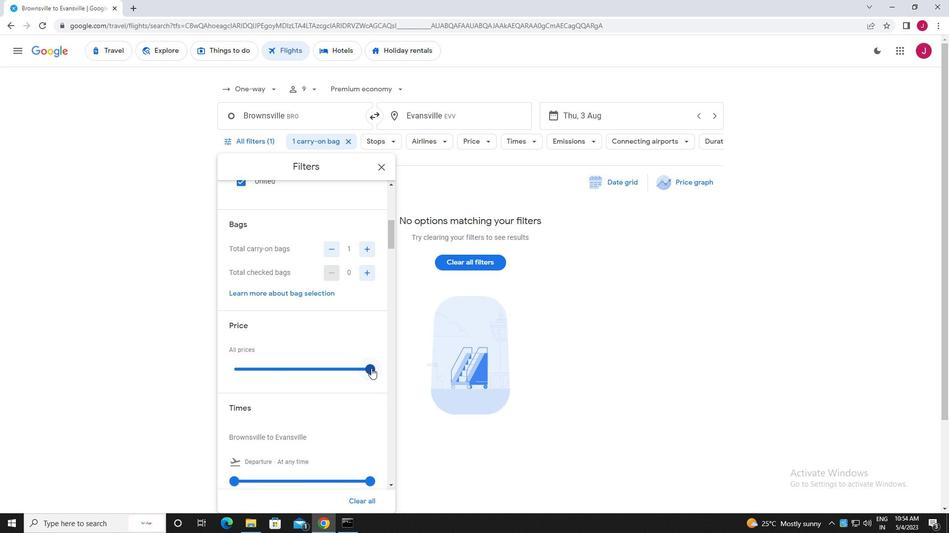 
Action: Mouse moved to (362, 351)
Screenshot: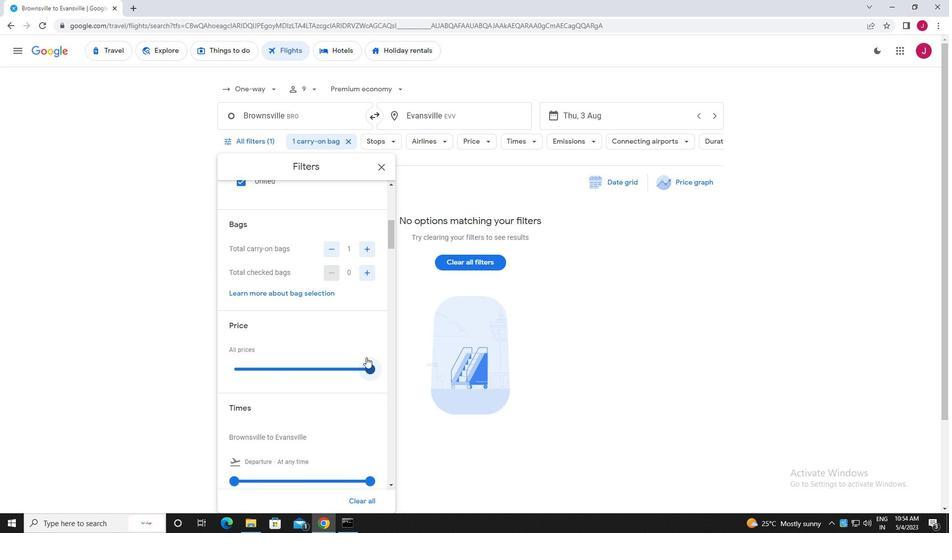 
Action: Mouse scrolled (362, 351) with delta (0, 0)
Screenshot: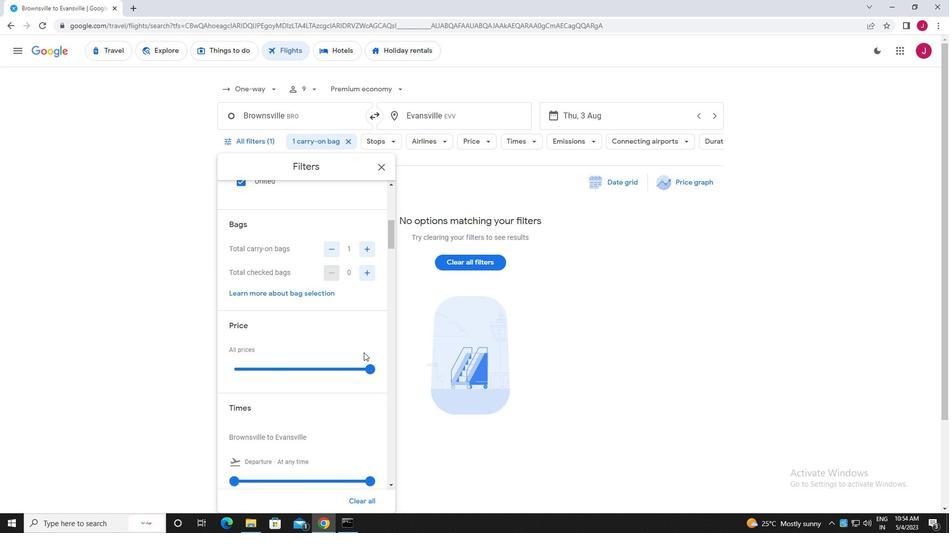
Action: Mouse scrolled (362, 351) with delta (0, 0)
Screenshot: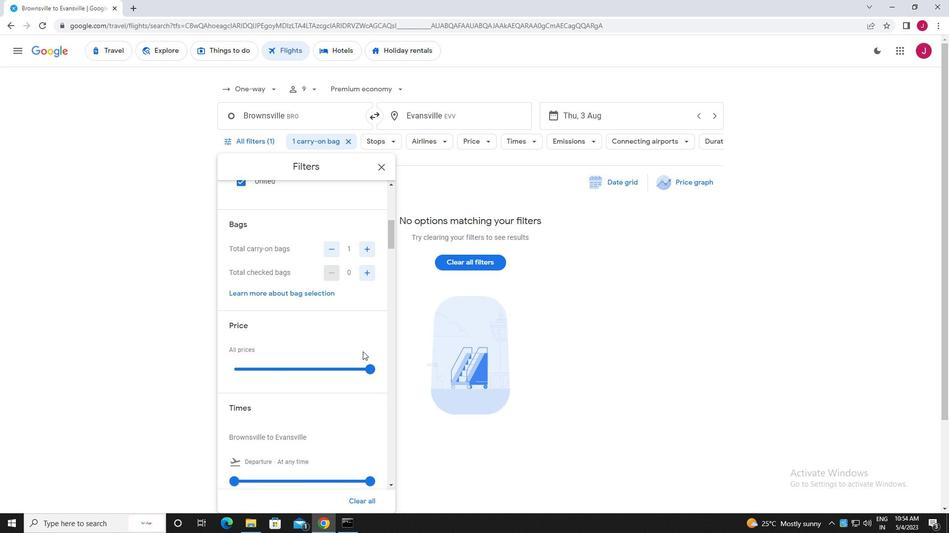 
Action: Mouse moved to (353, 350)
Screenshot: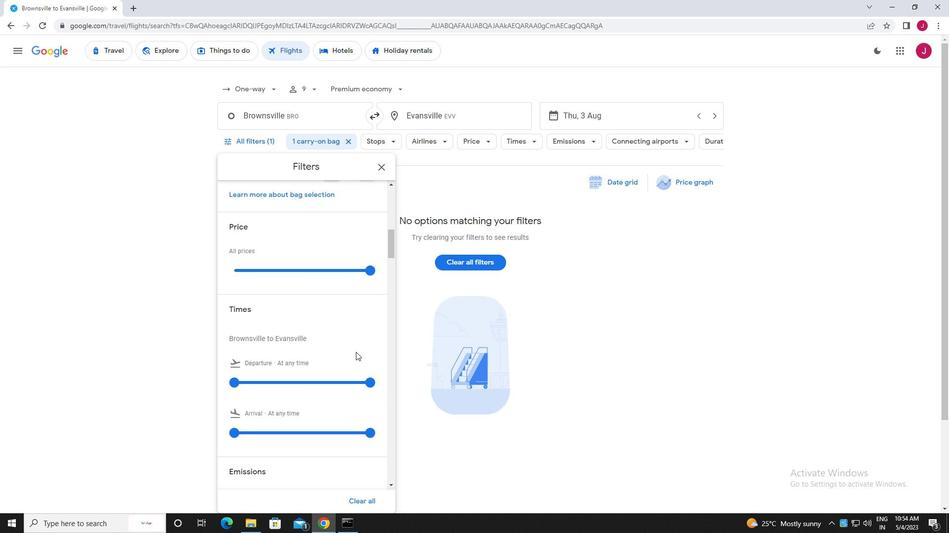 
Action: Mouse scrolled (353, 350) with delta (0, 0)
Screenshot: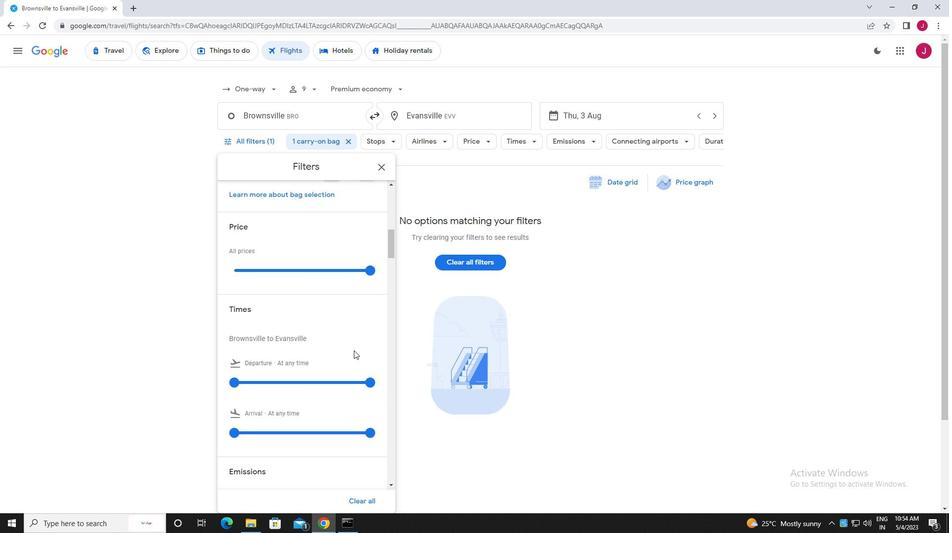 
Action: Mouse moved to (232, 332)
Screenshot: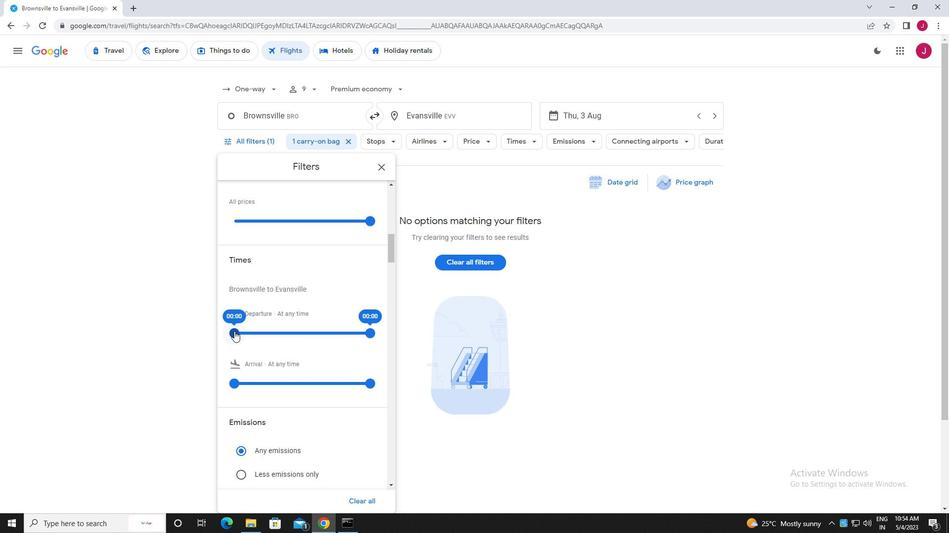 
Action: Mouse pressed left at (232, 332)
Screenshot: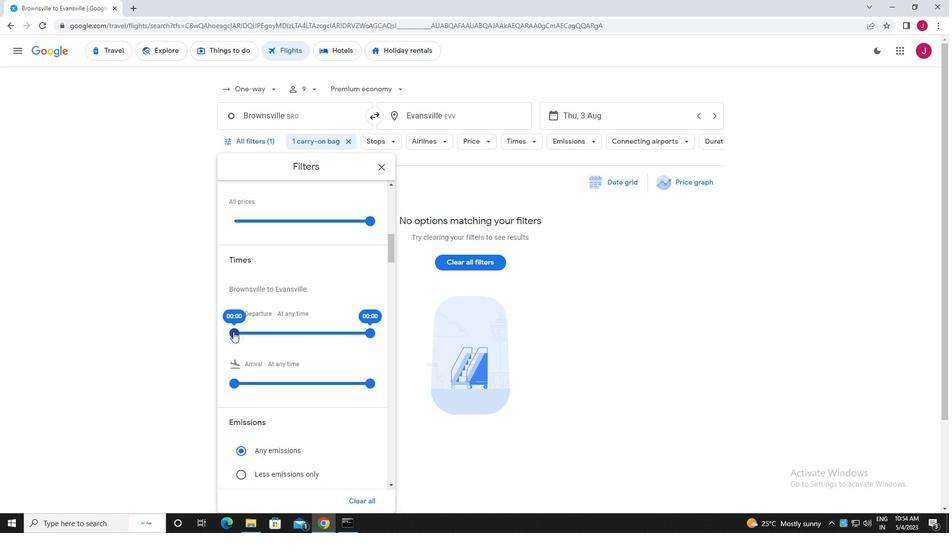
Action: Mouse moved to (368, 335)
Screenshot: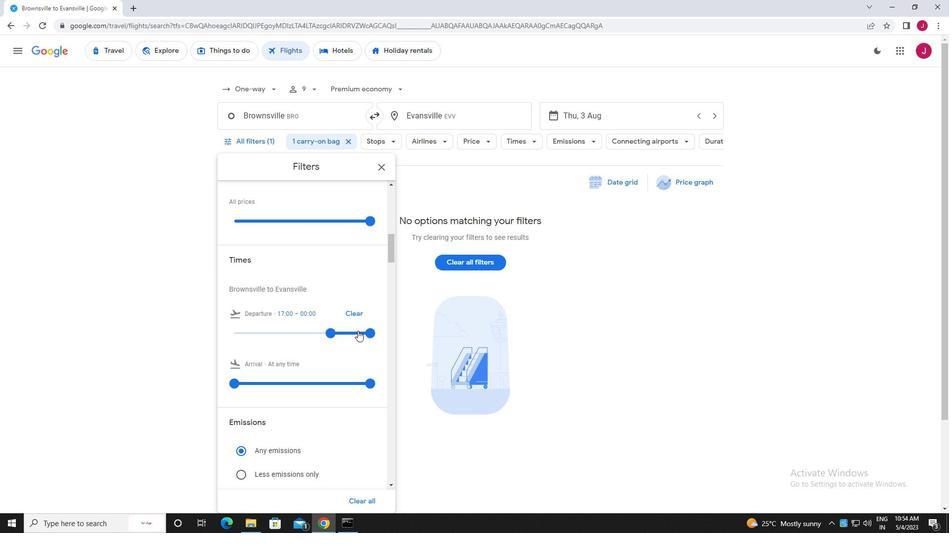 
Action: Mouse pressed left at (368, 335)
Screenshot: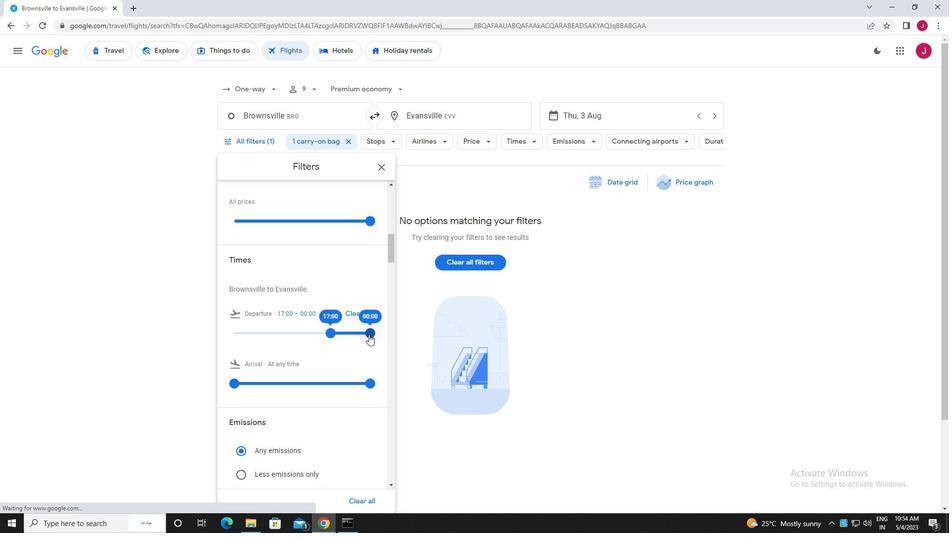 
Action: Mouse moved to (383, 166)
Screenshot: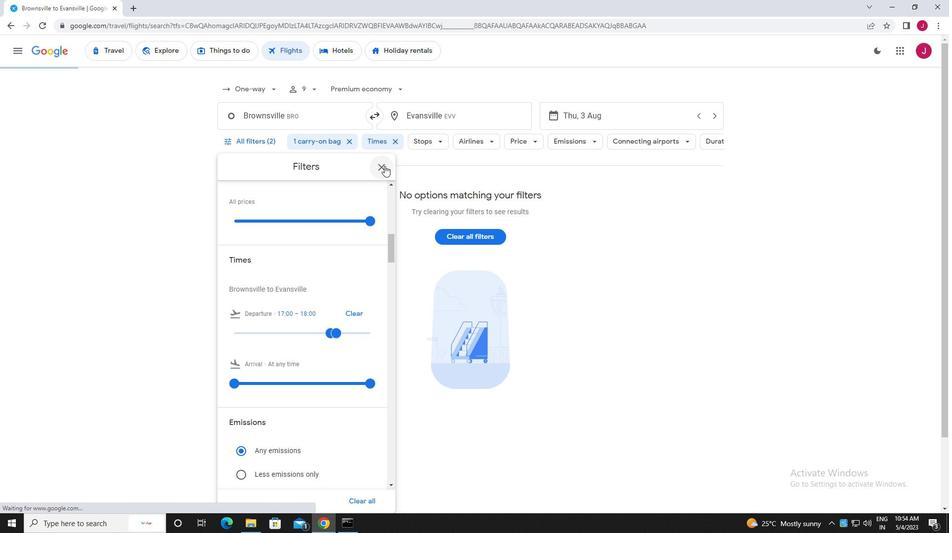 
Action: Mouse pressed left at (383, 166)
Screenshot: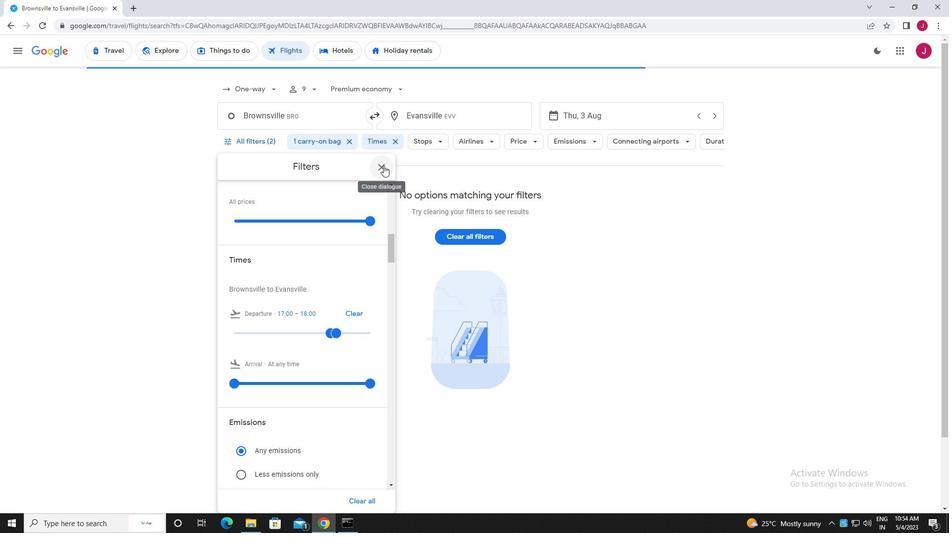 
Action: Mouse moved to (382, 167)
Screenshot: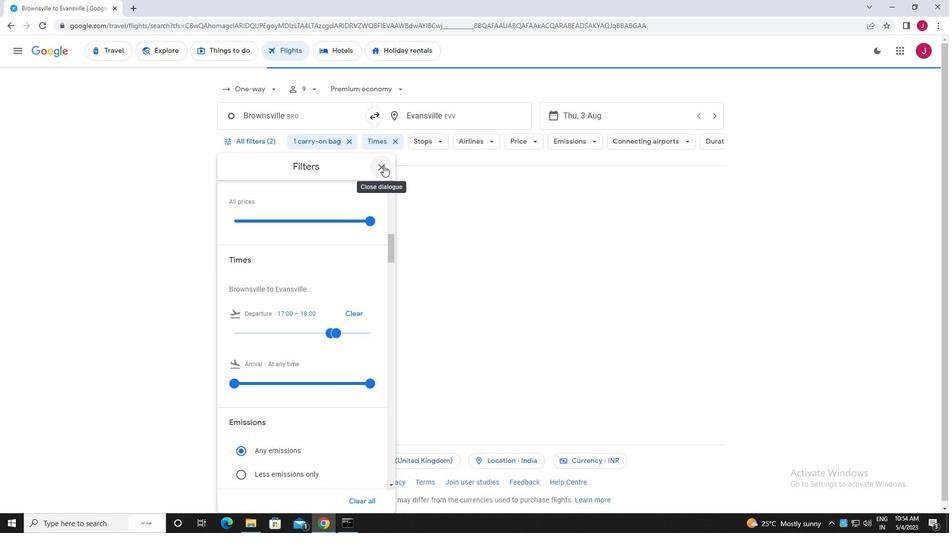 
